 Task: Create a due date automation trigger when advanced on, 2 days before a card is due add dates starting in less than 1 days at 11:00 AM.
Action: Mouse moved to (962, 272)
Screenshot: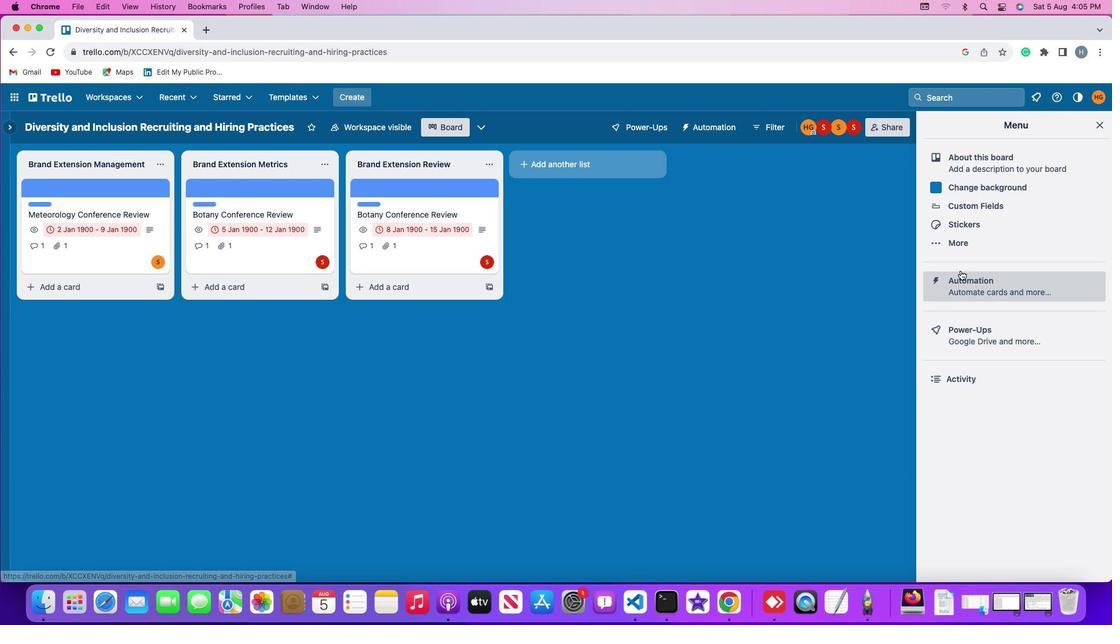
Action: Mouse pressed left at (962, 272)
Screenshot: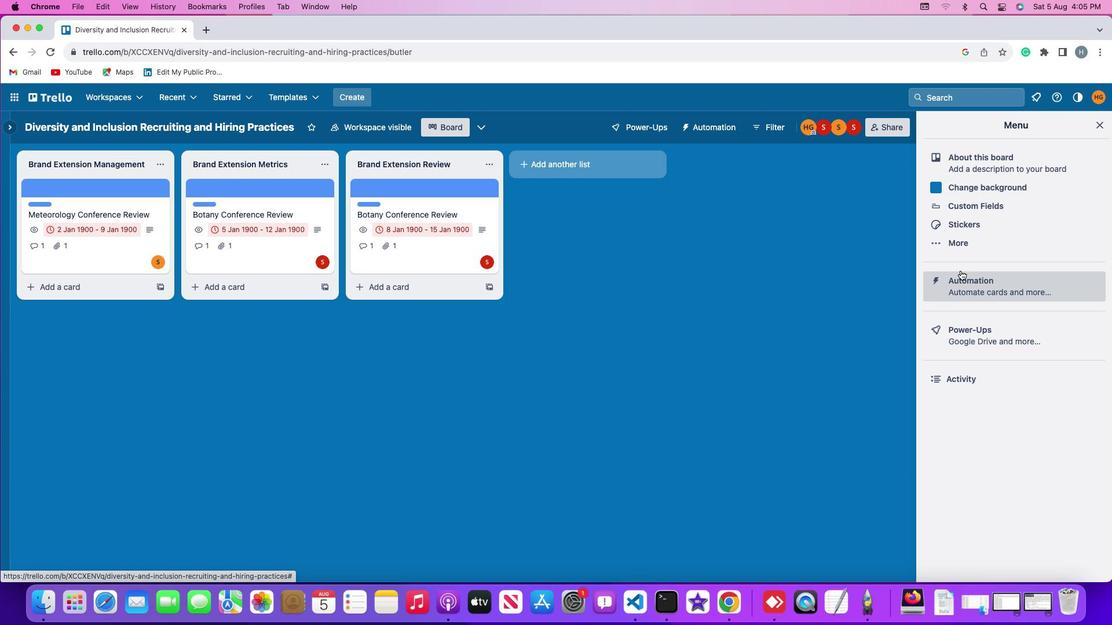
Action: Mouse moved to (962, 285)
Screenshot: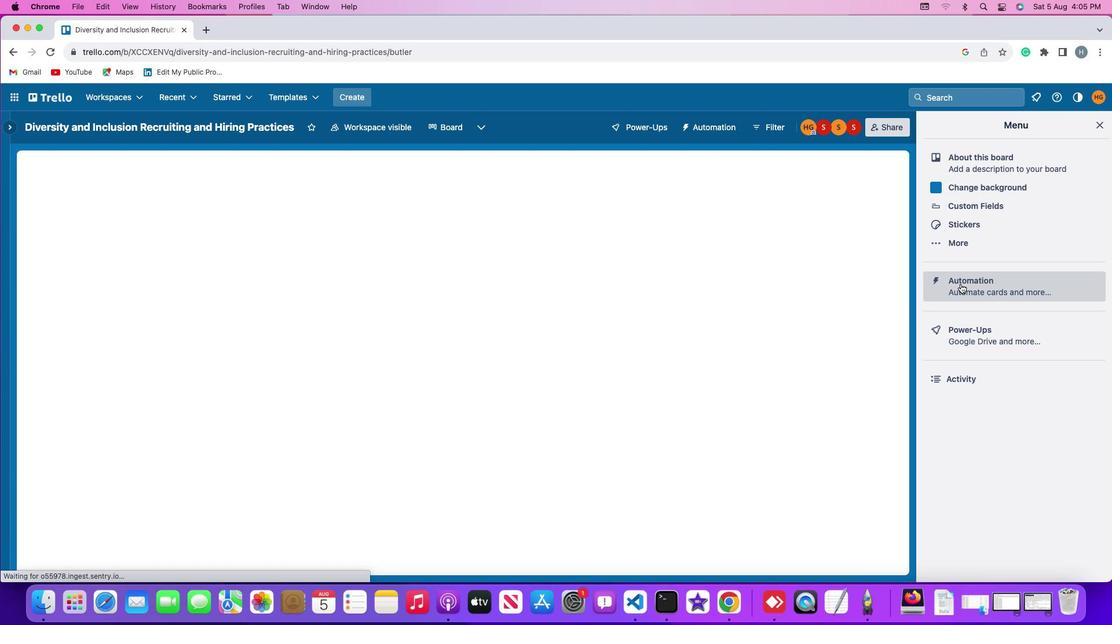 
Action: Mouse pressed left at (962, 285)
Screenshot: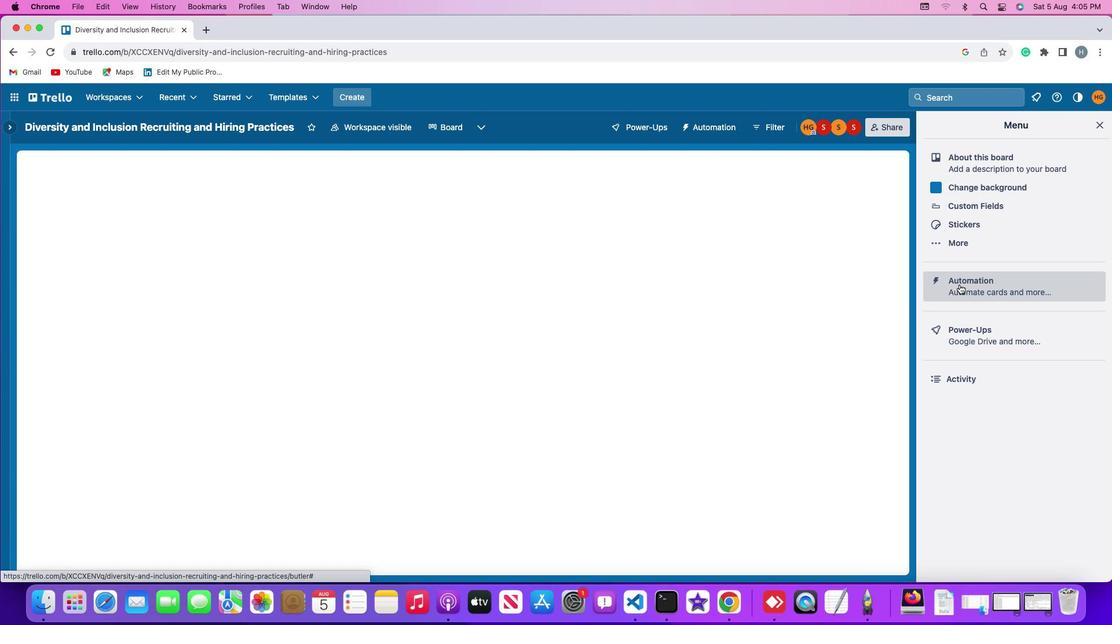 
Action: Mouse moved to (1029, 287)
Screenshot: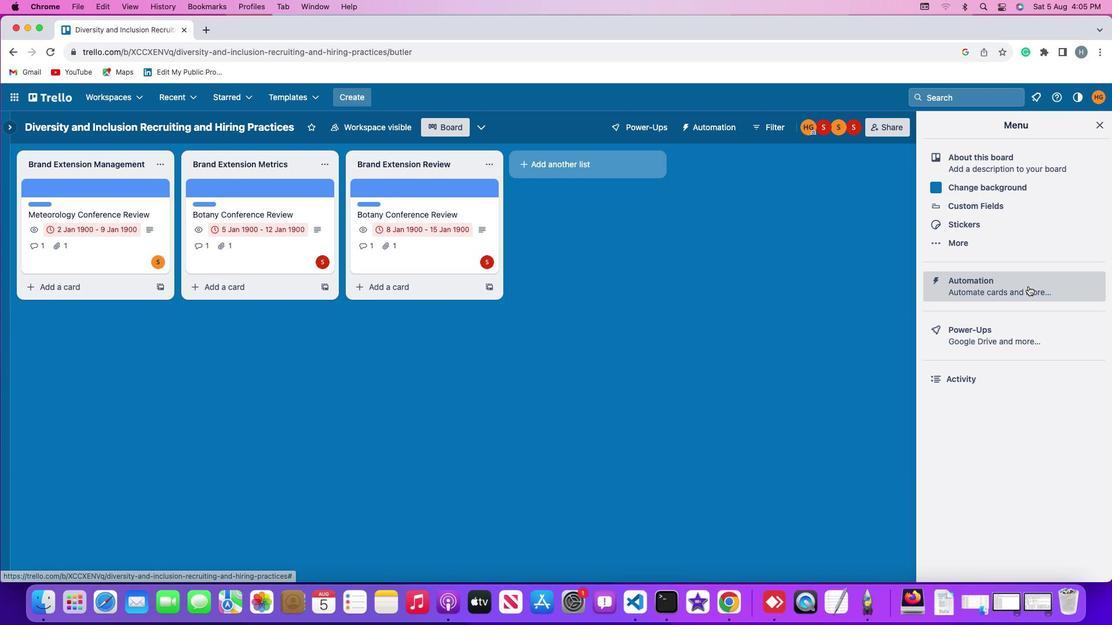 
Action: Mouse pressed left at (1029, 287)
Screenshot: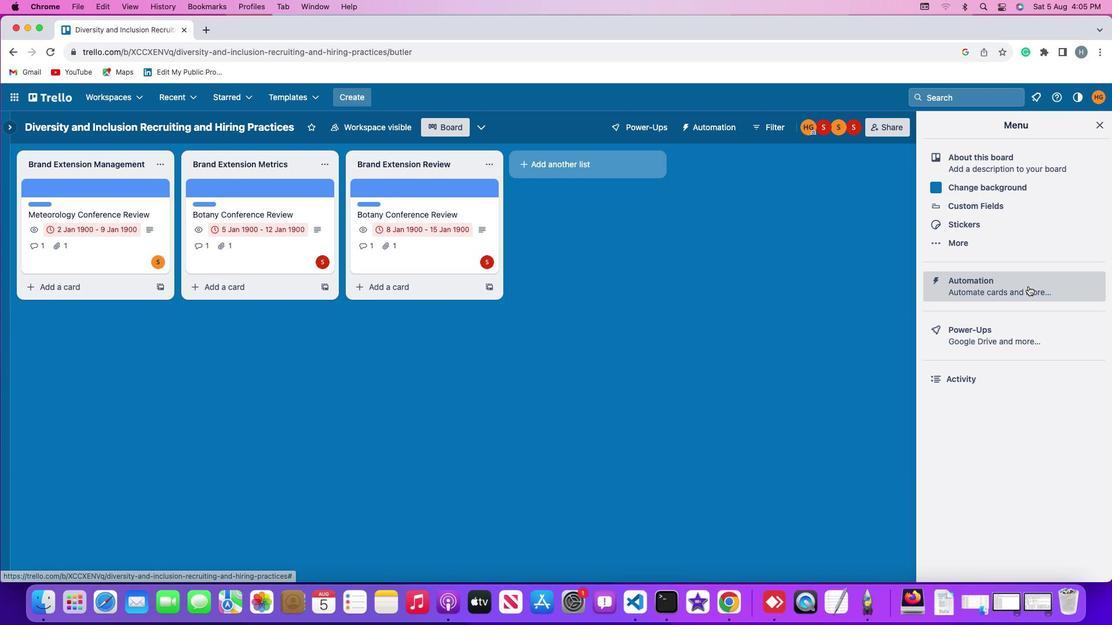 
Action: Mouse moved to (72, 280)
Screenshot: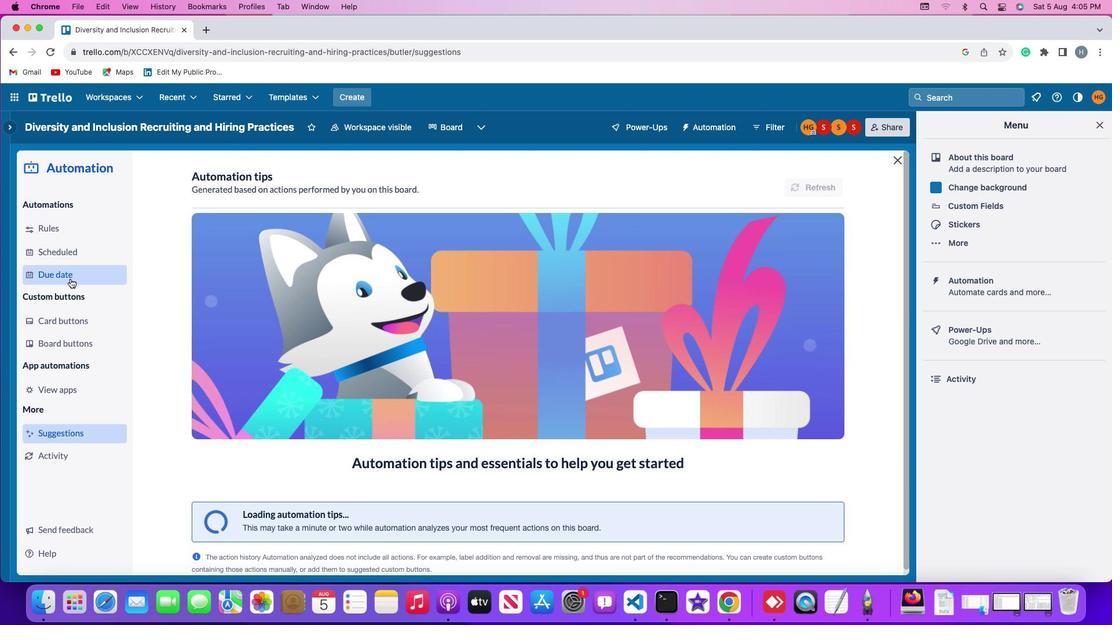 
Action: Mouse pressed left at (72, 280)
Screenshot: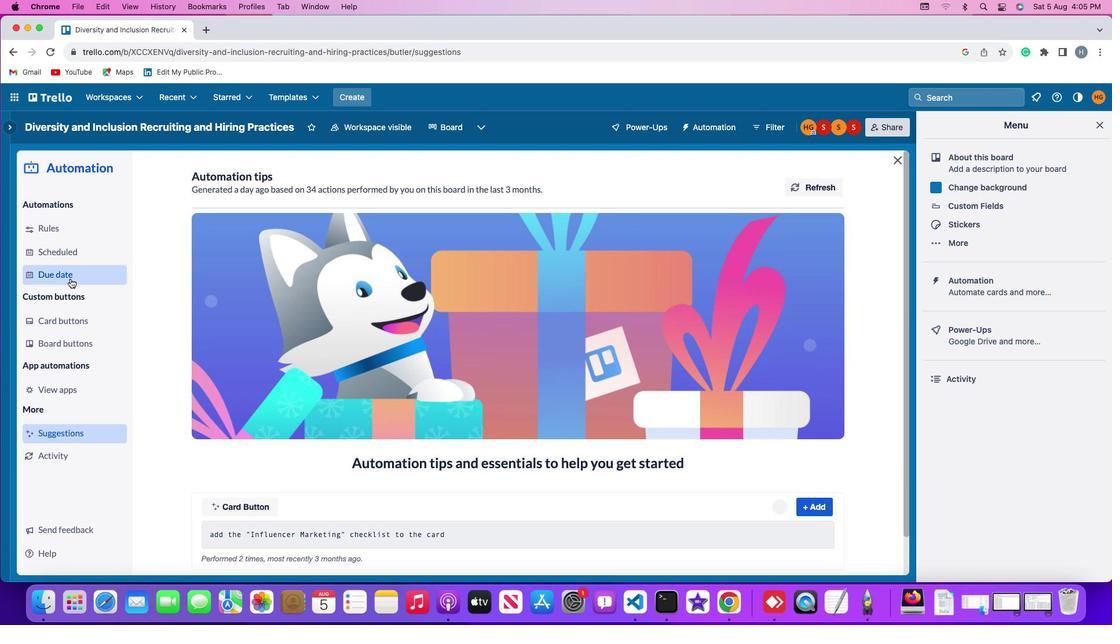 
Action: Mouse moved to (798, 177)
Screenshot: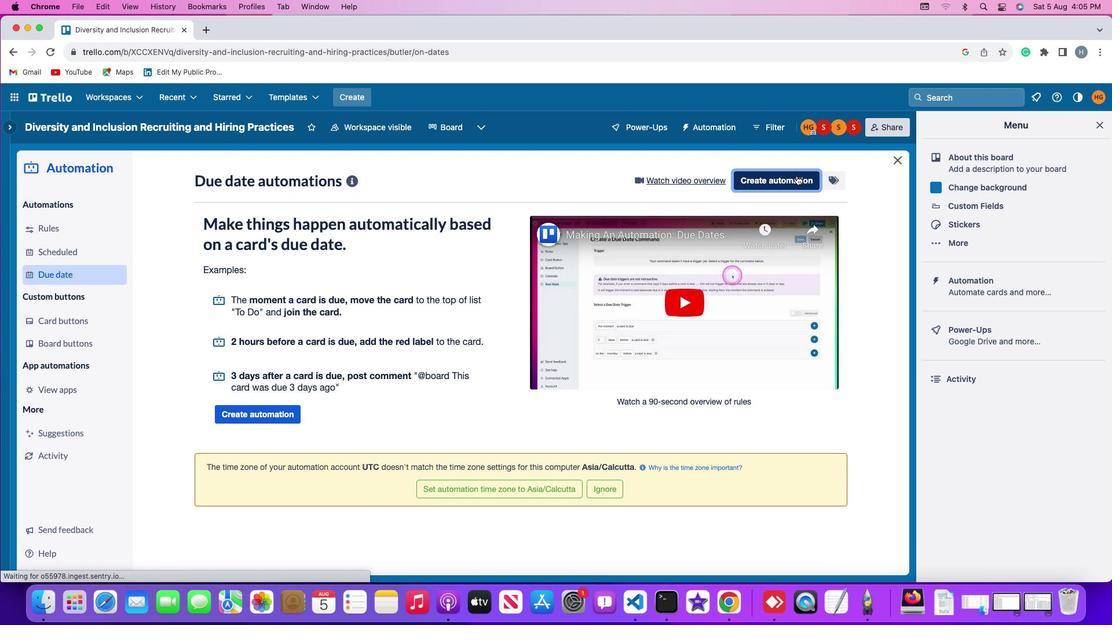 
Action: Mouse pressed left at (798, 177)
Screenshot: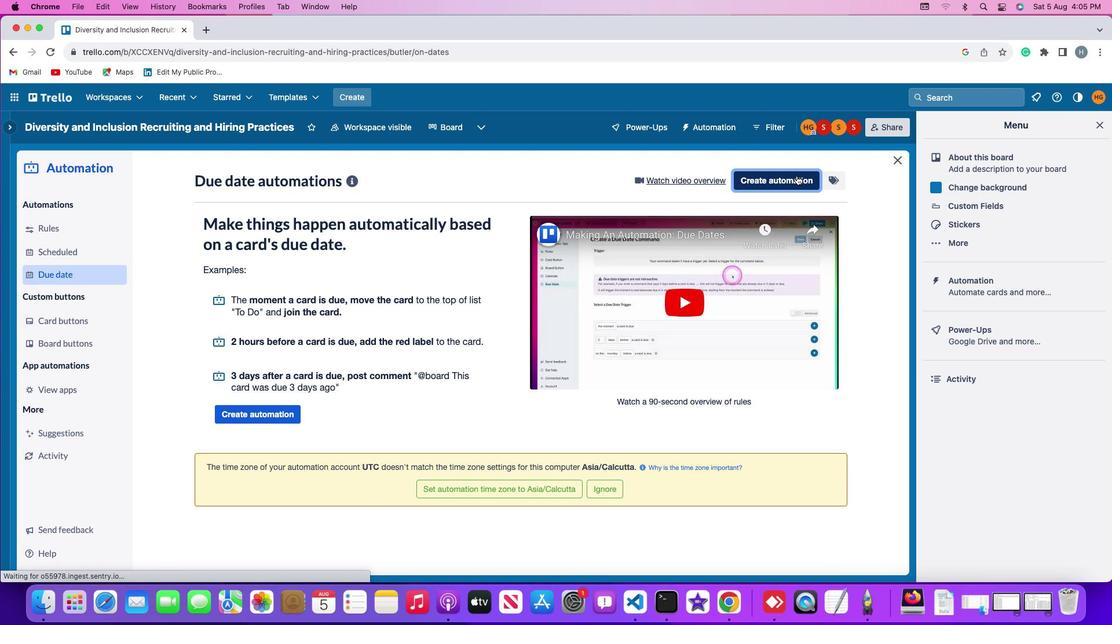
Action: Mouse moved to (554, 286)
Screenshot: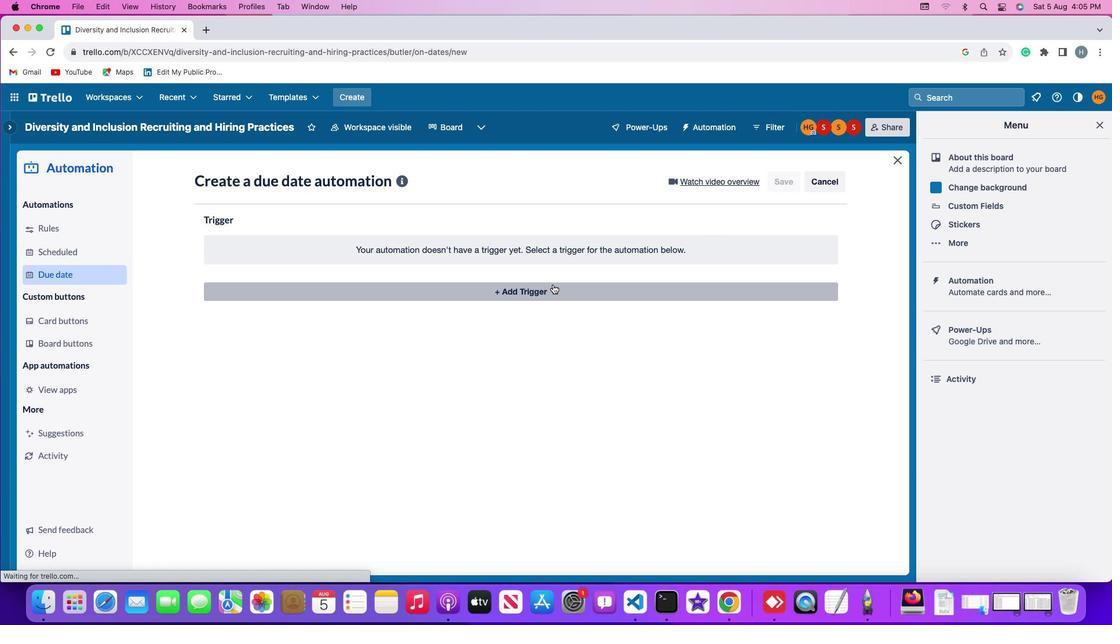 
Action: Mouse pressed left at (554, 286)
Screenshot: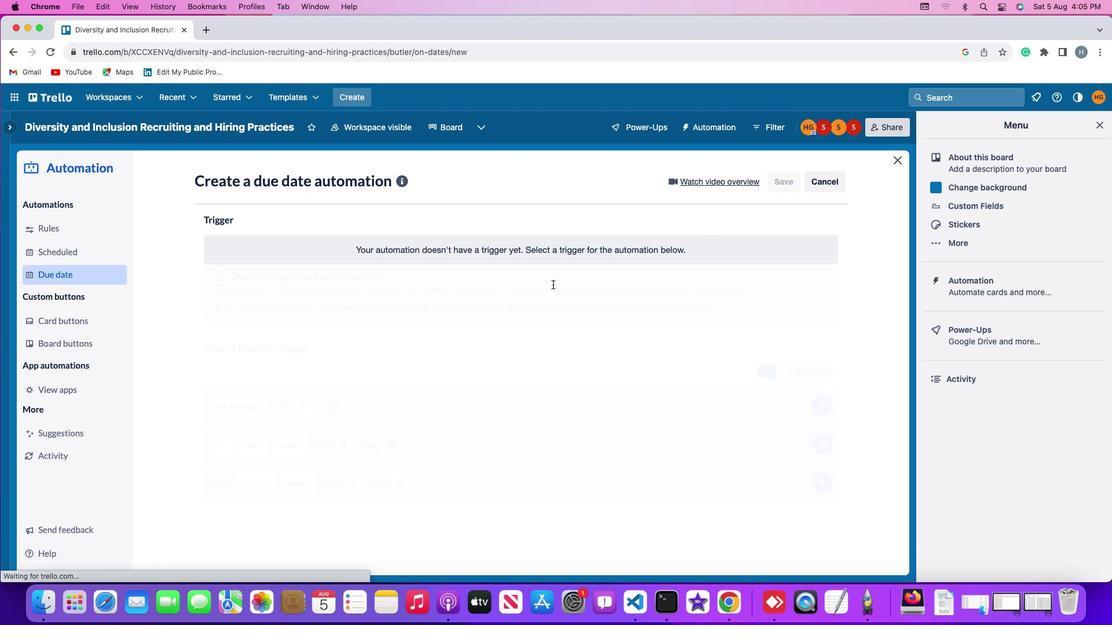 
Action: Mouse moved to (229, 468)
Screenshot: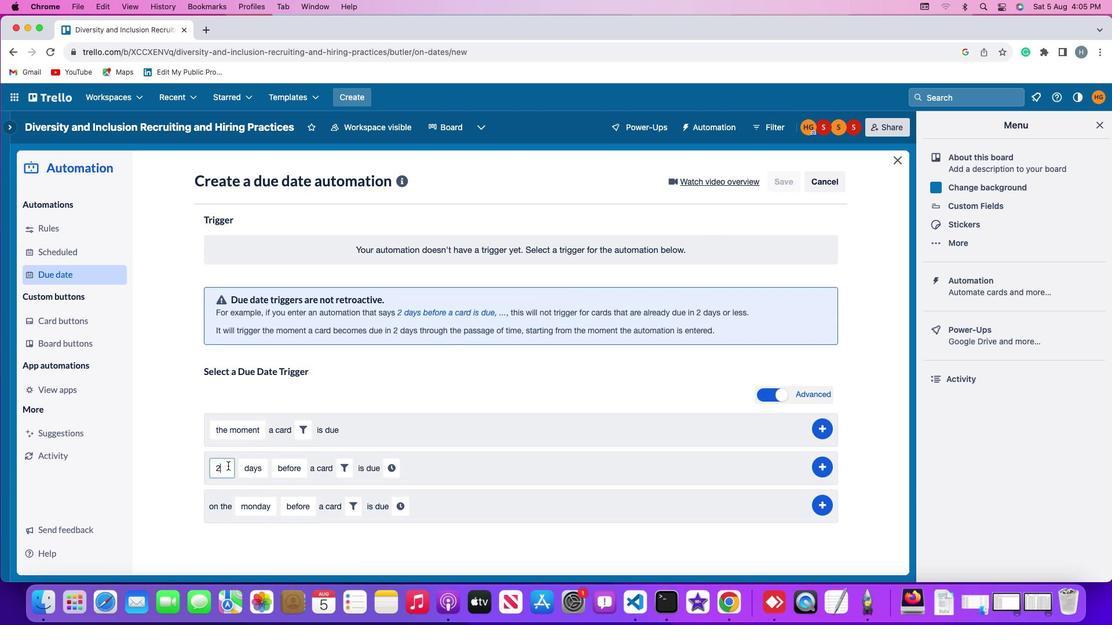 
Action: Mouse pressed left at (229, 468)
Screenshot: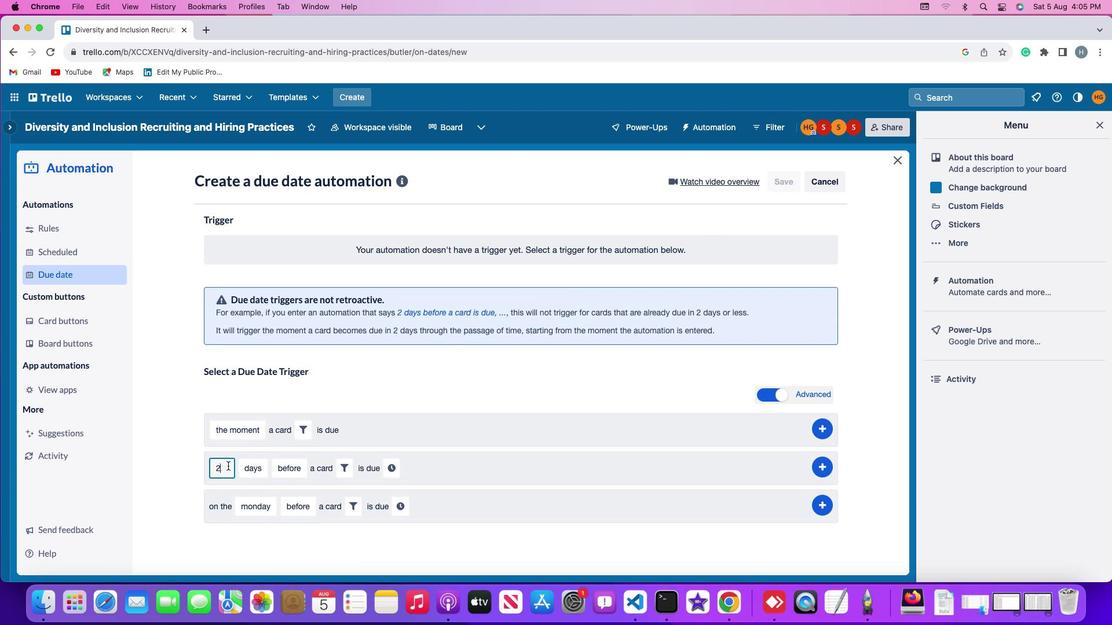 
Action: Mouse moved to (228, 469)
Screenshot: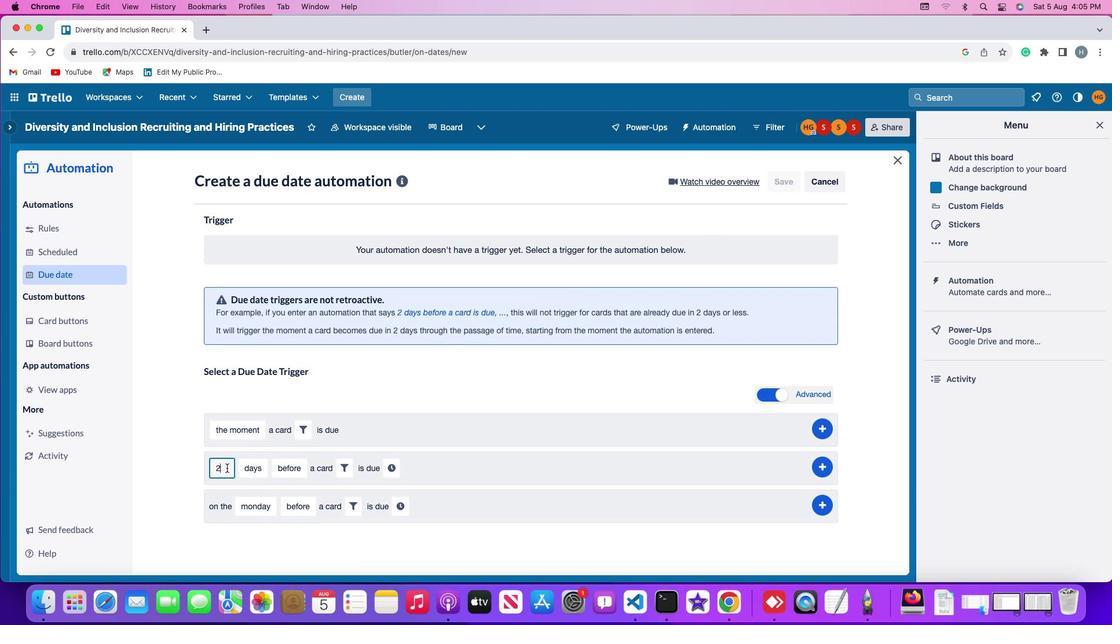 
Action: Key pressed Key.backspace'2'
Screenshot: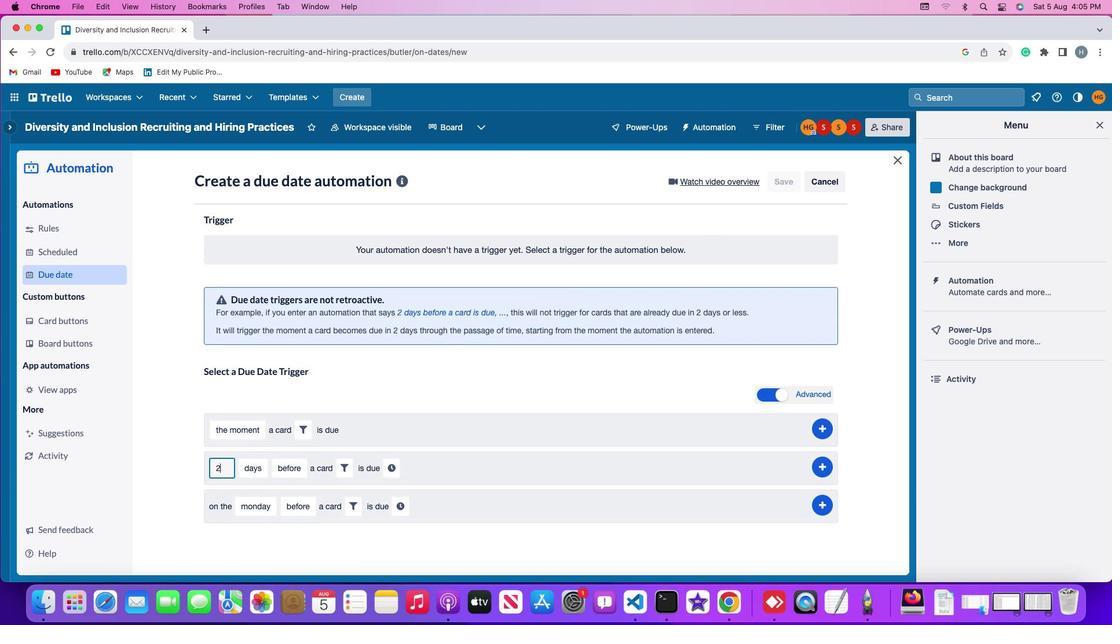 
Action: Mouse moved to (261, 474)
Screenshot: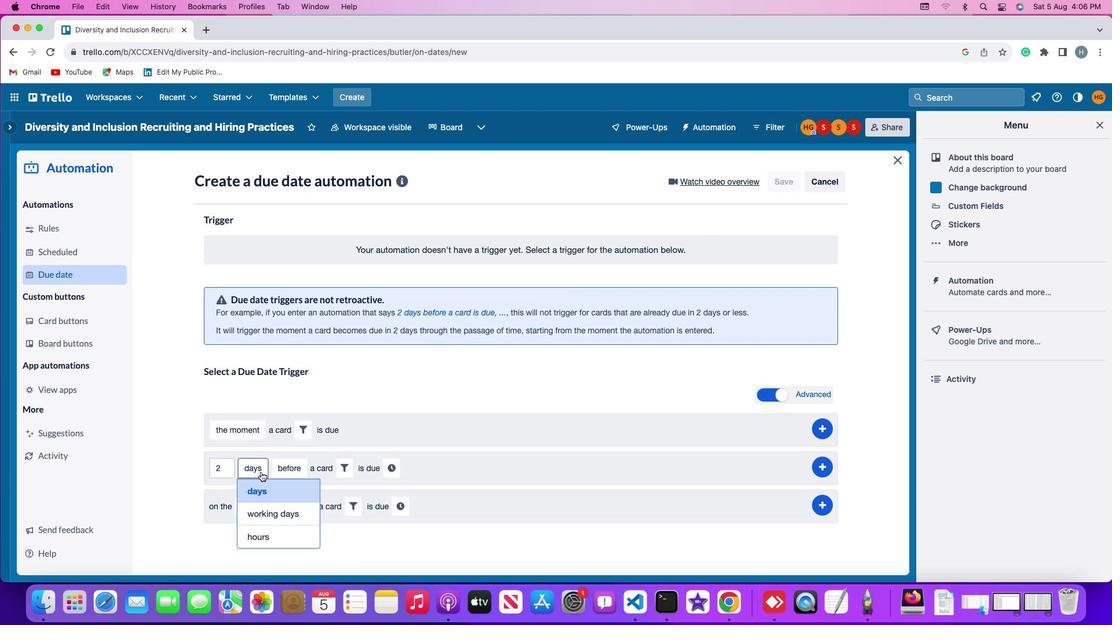
Action: Mouse pressed left at (261, 474)
Screenshot: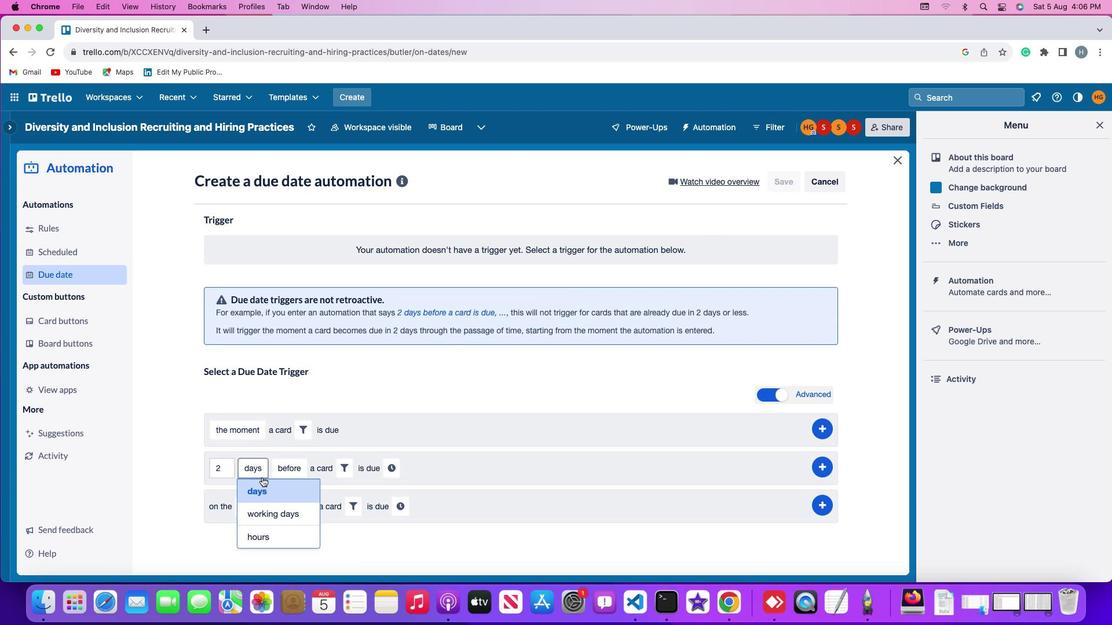 
Action: Mouse moved to (266, 492)
Screenshot: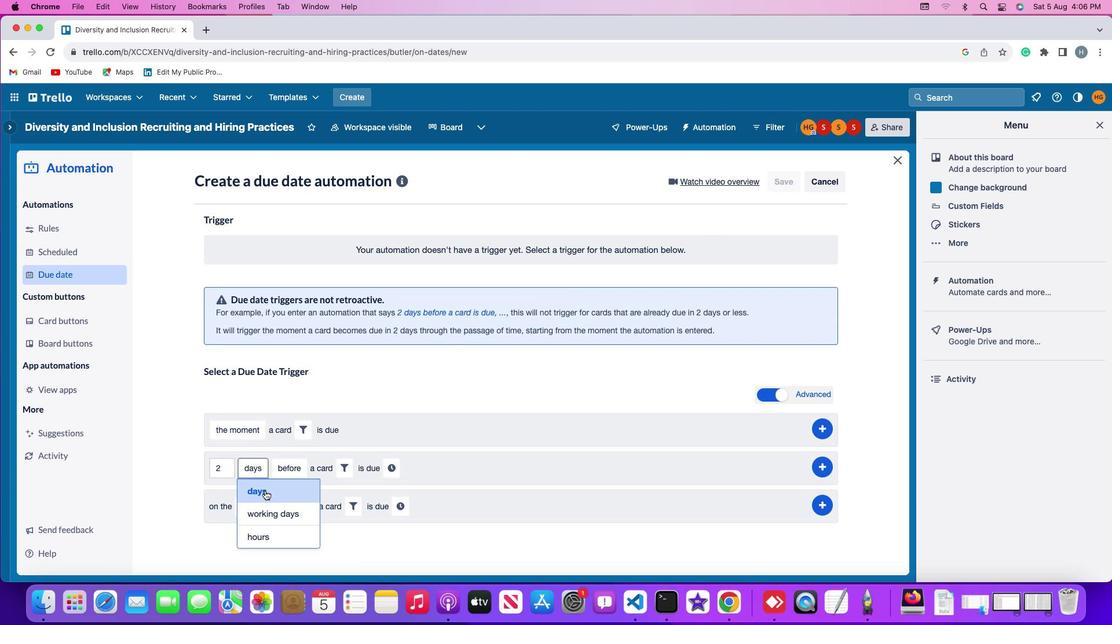 
Action: Mouse pressed left at (266, 492)
Screenshot: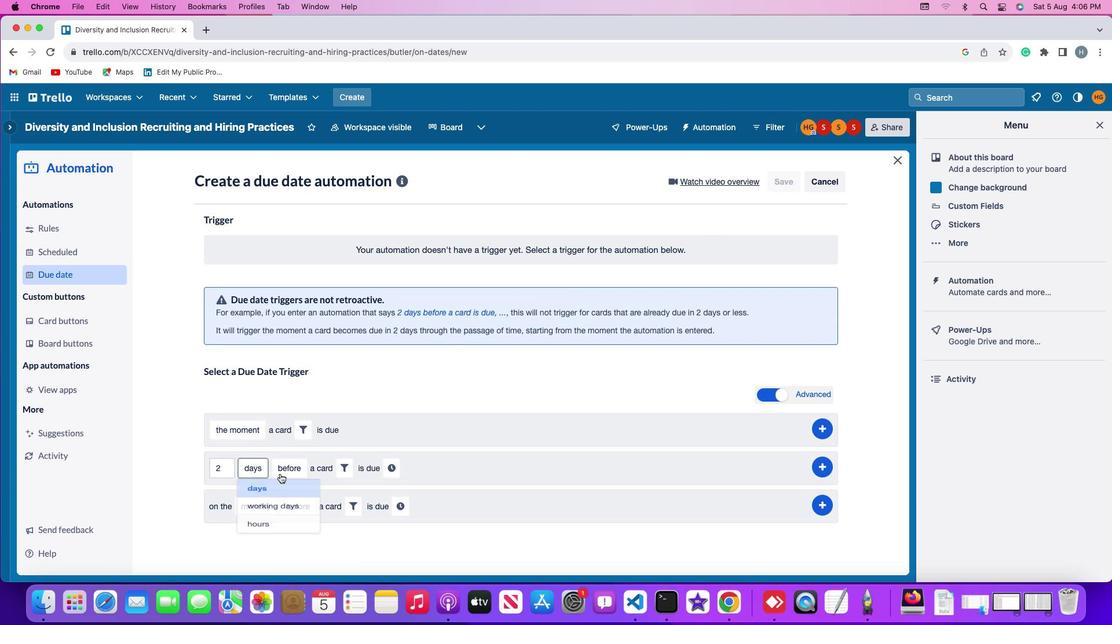 
Action: Mouse moved to (288, 468)
Screenshot: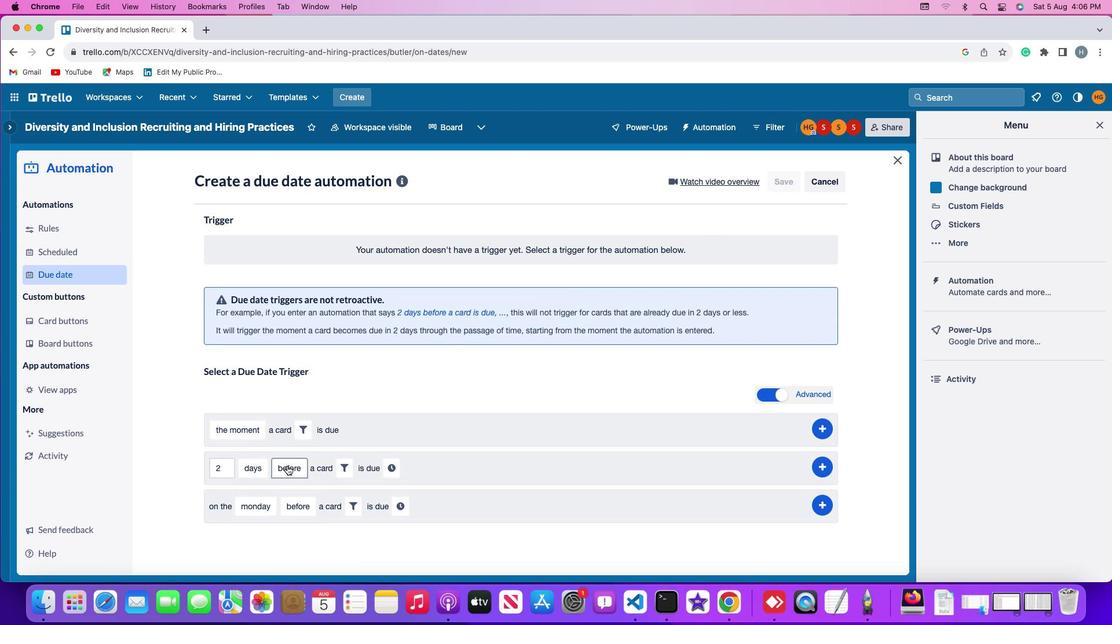
Action: Mouse pressed left at (288, 468)
Screenshot: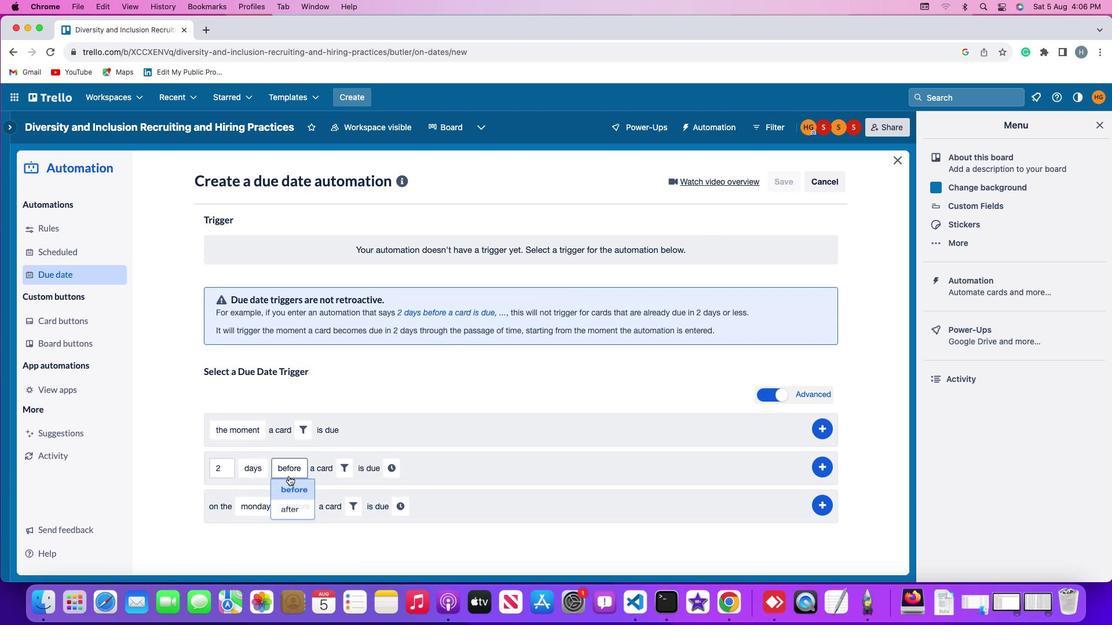 
Action: Mouse moved to (291, 486)
Screenshot: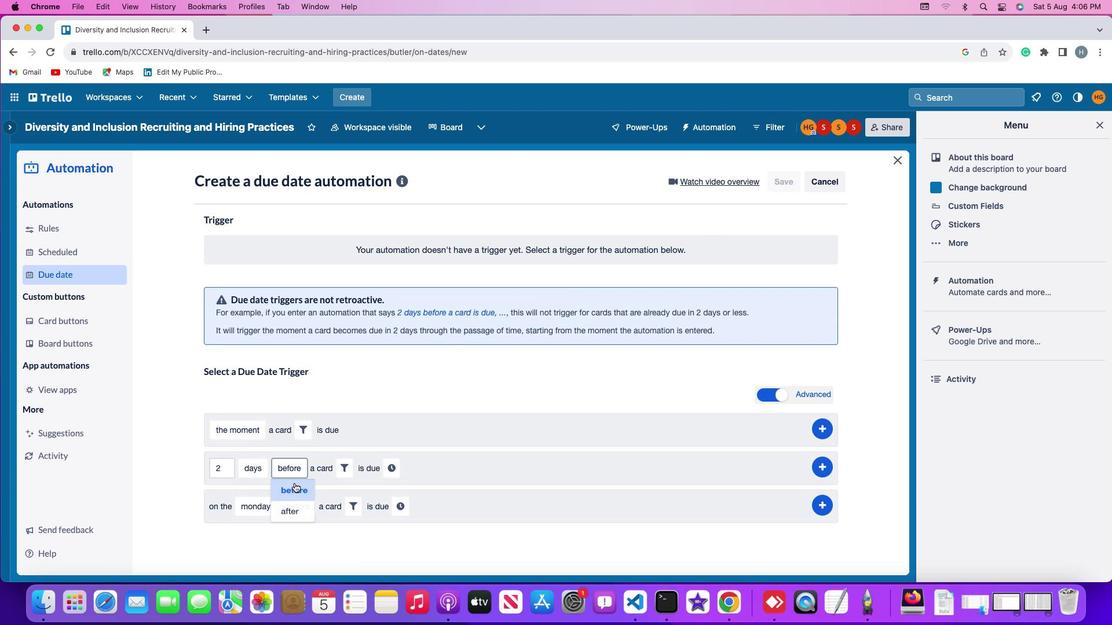
Action: Mouse pressed left at (291, 486)
Screenshot: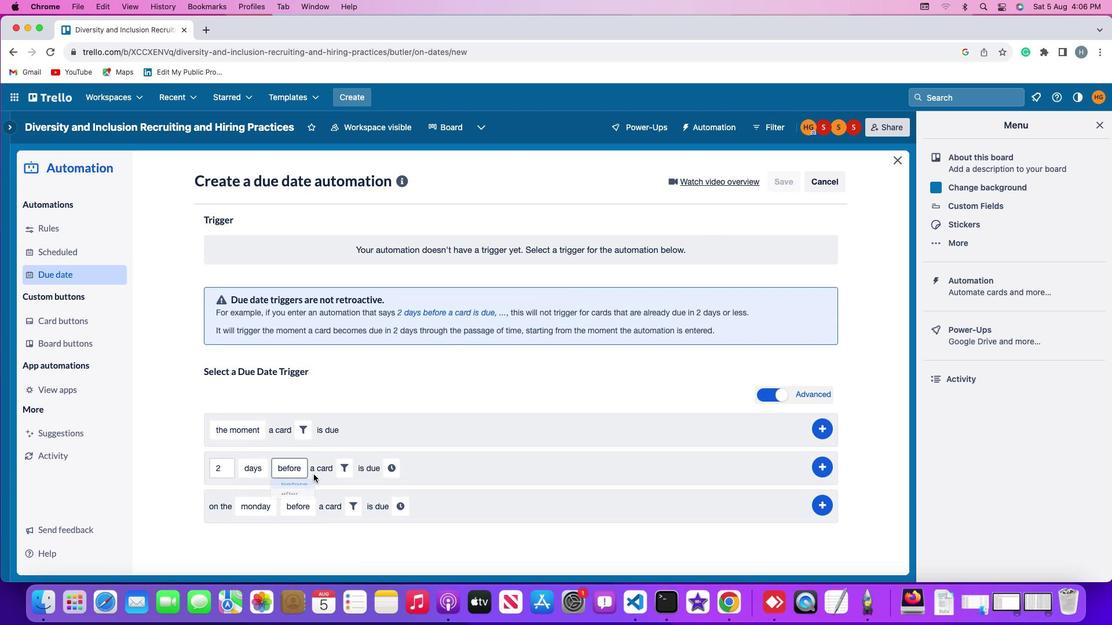 
Action: Mouse moved to (358, 462)
Screenshot: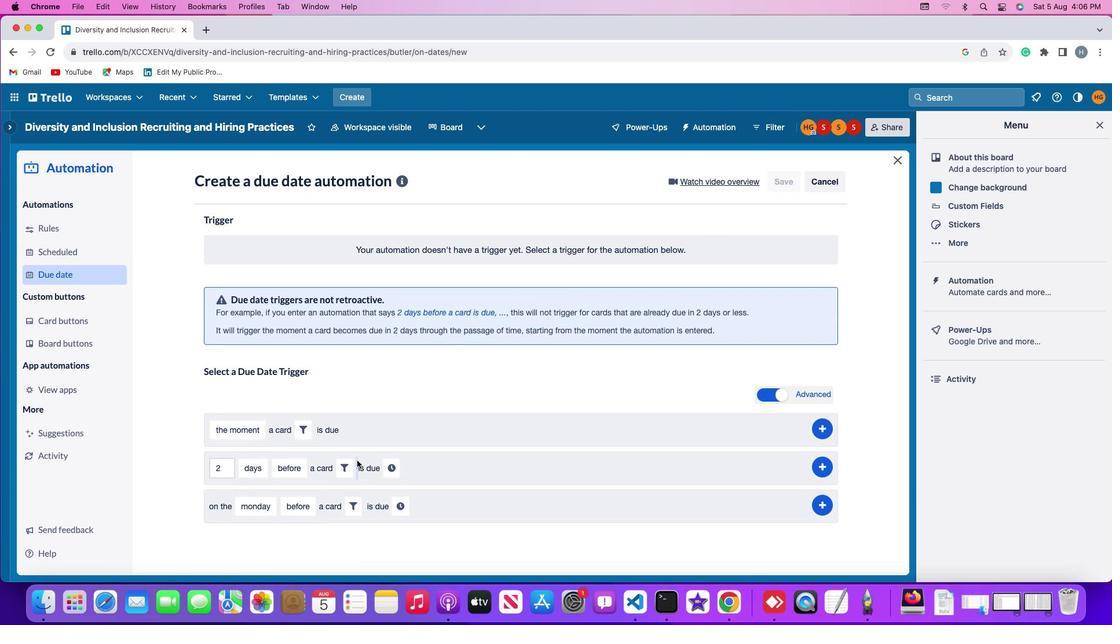 
Action: Mouse pressed left at (358, 462)
Screenshot: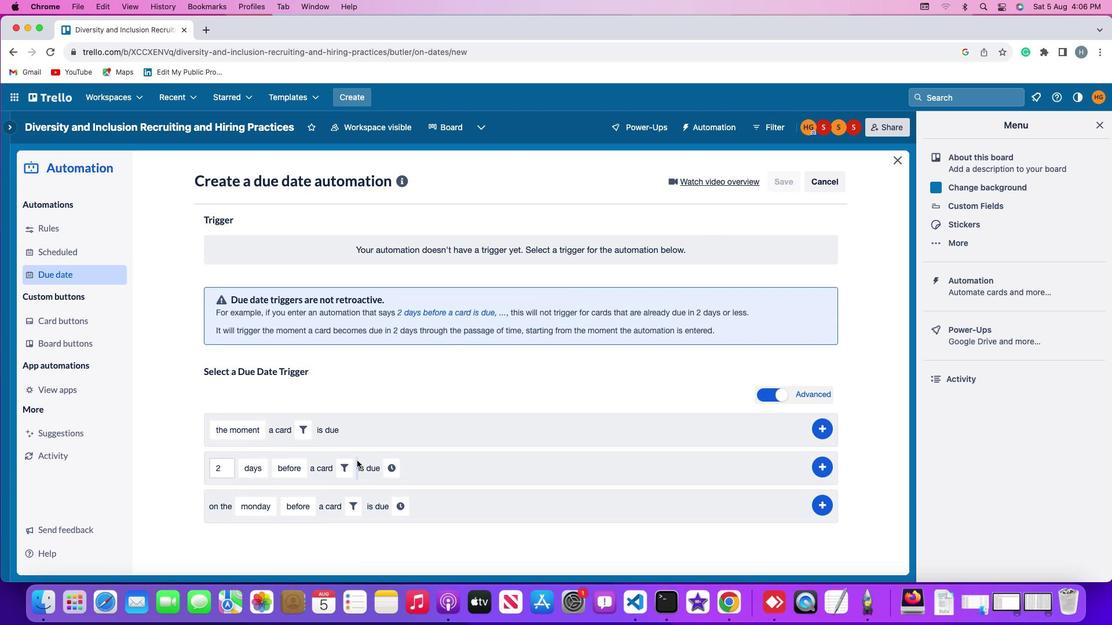 
Action: Mouse moved to (346, 468)
Screenshot: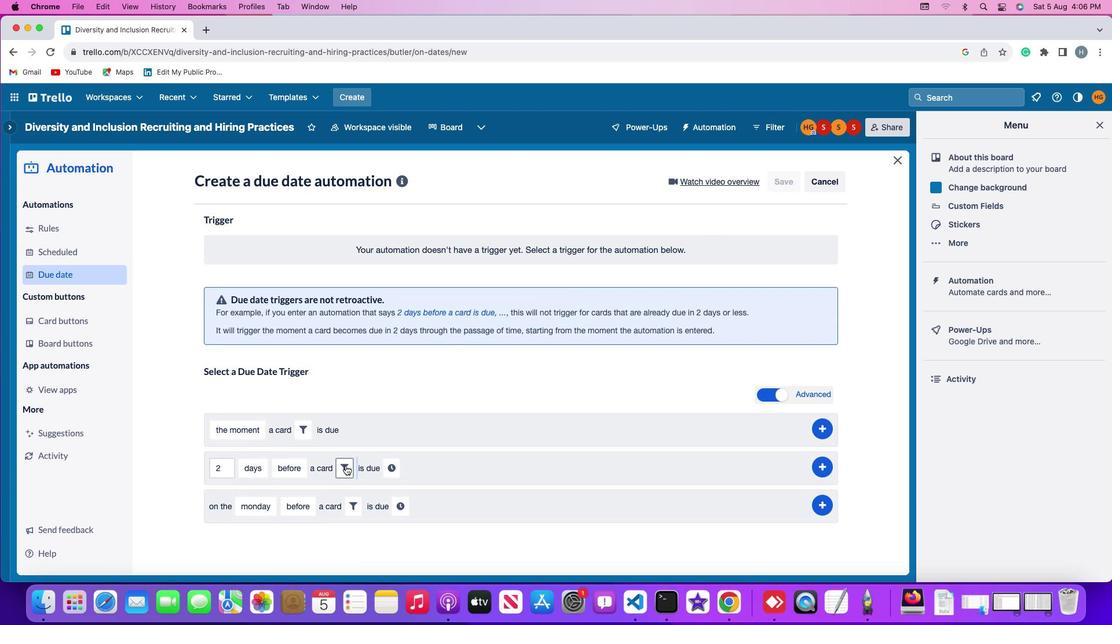 
Action: Mouse pressed left at (346, 468)
Screenshot: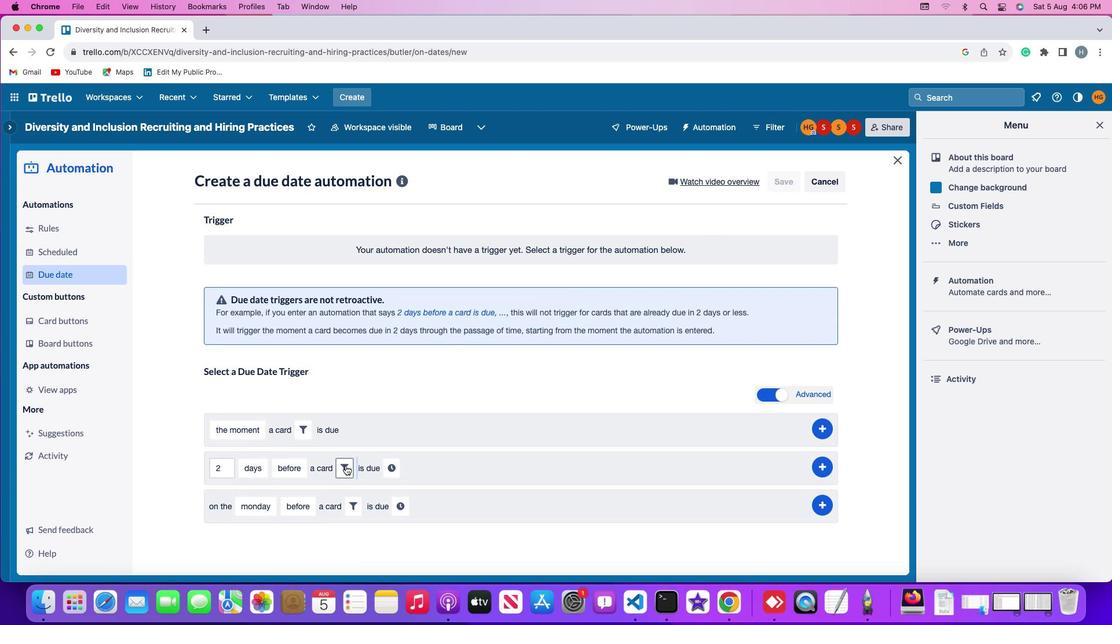 
Action: Mouse moved to (408, 502)
Screenshot: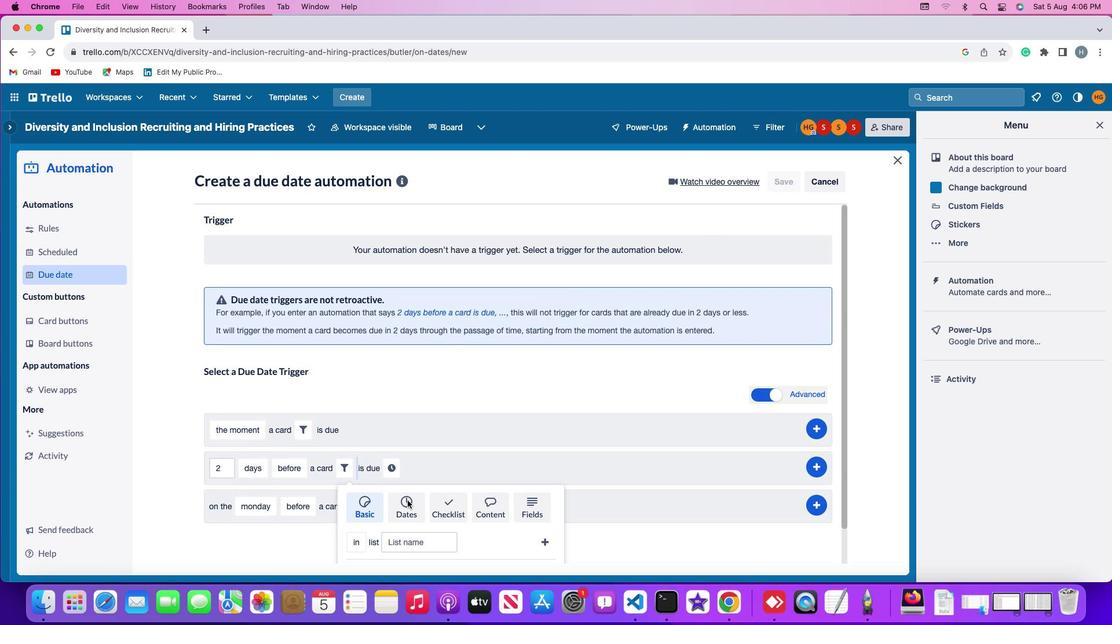 
Action: Mouse pressed left at (408, 502)
Screenshot: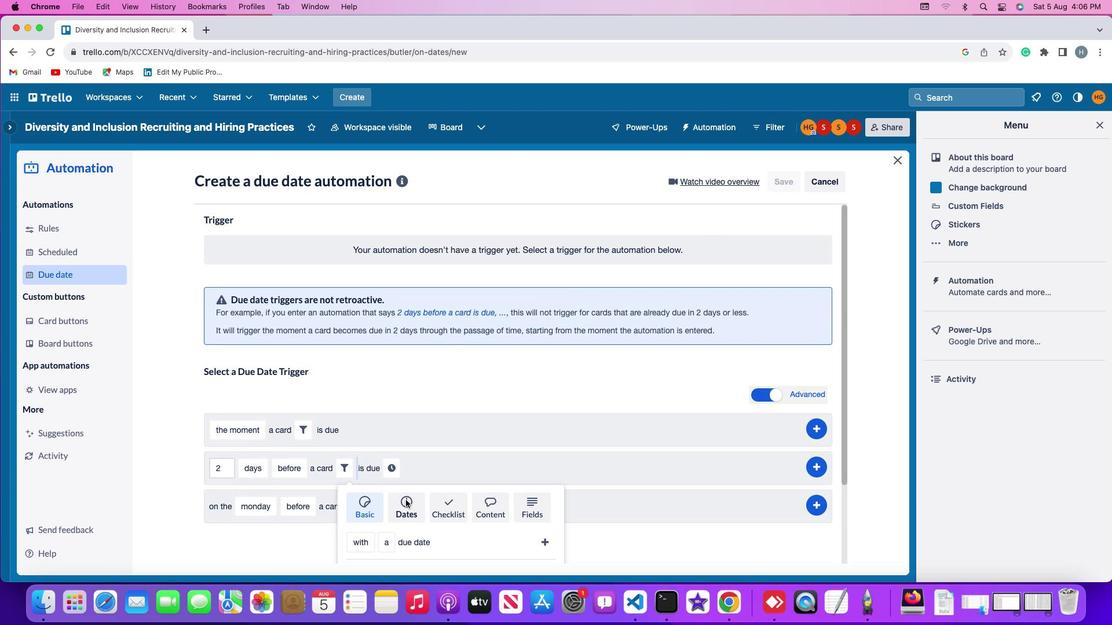
Action: Mouse moved to (402, 499)
Screenshot: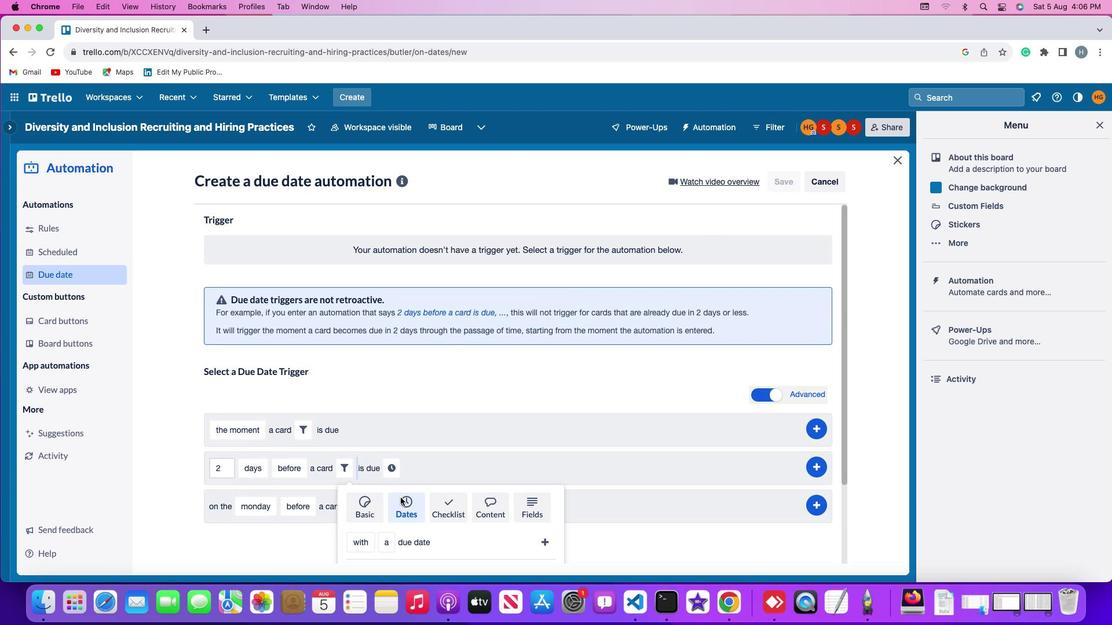 
Action: Mouse scrolled (402, 499) with delta (1, 1)
Screenshot: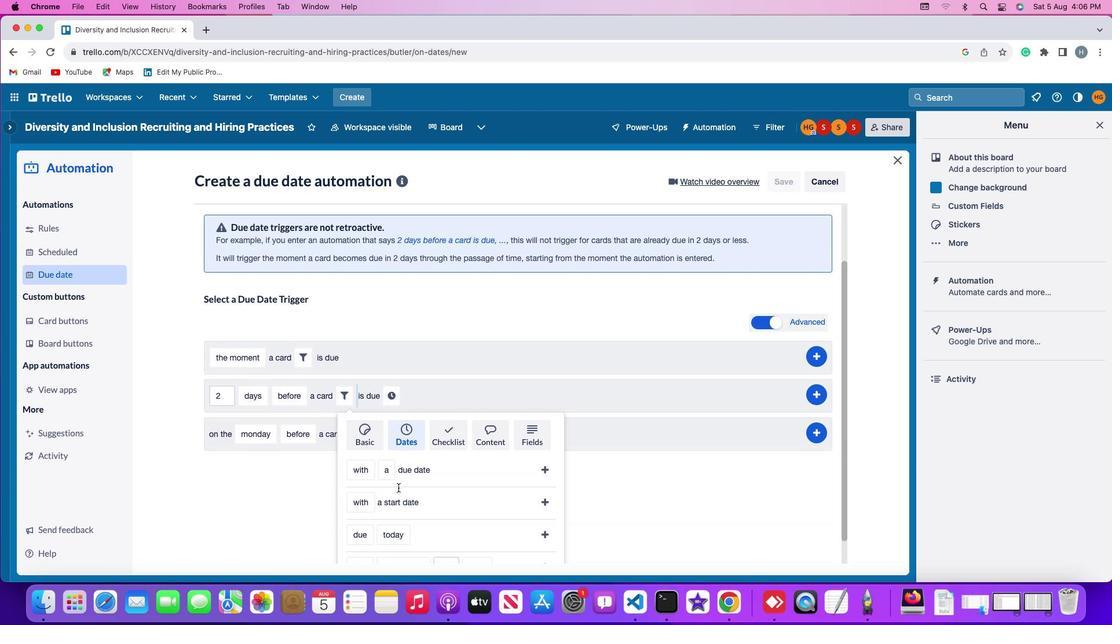 
Action: Mouse scrolled (402, 499) with delta (1, 1)
Screenshot: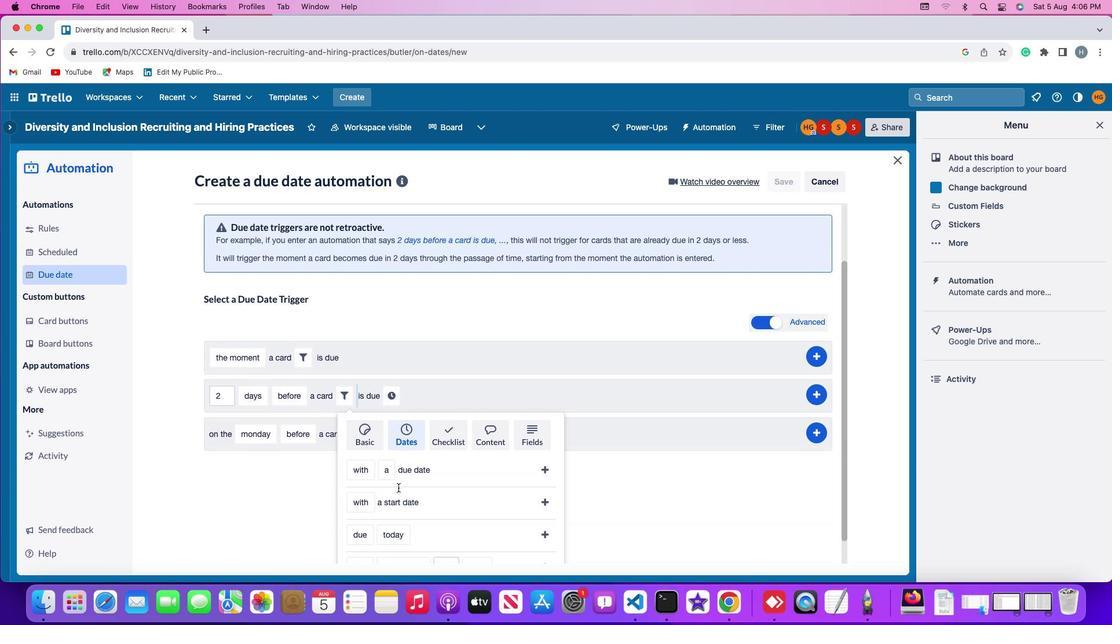 
Action: Mouse scrolled (402, 499) with delta (1, 0)
Screenshot: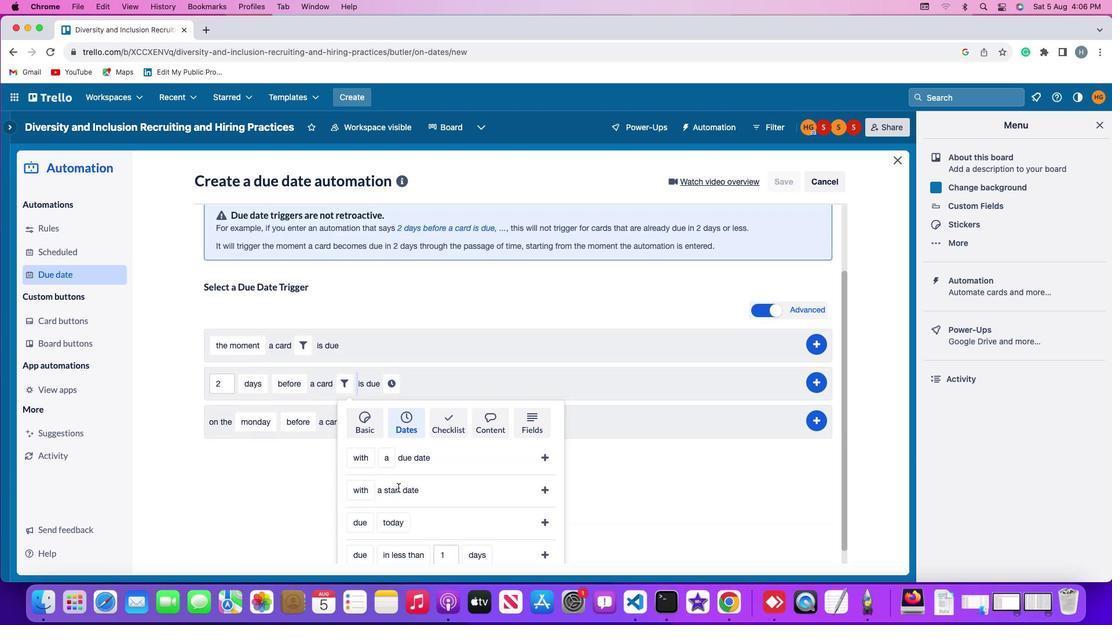 
Action: Mouse scrolled (402, 499) with delta (1, 0)
Screenshot: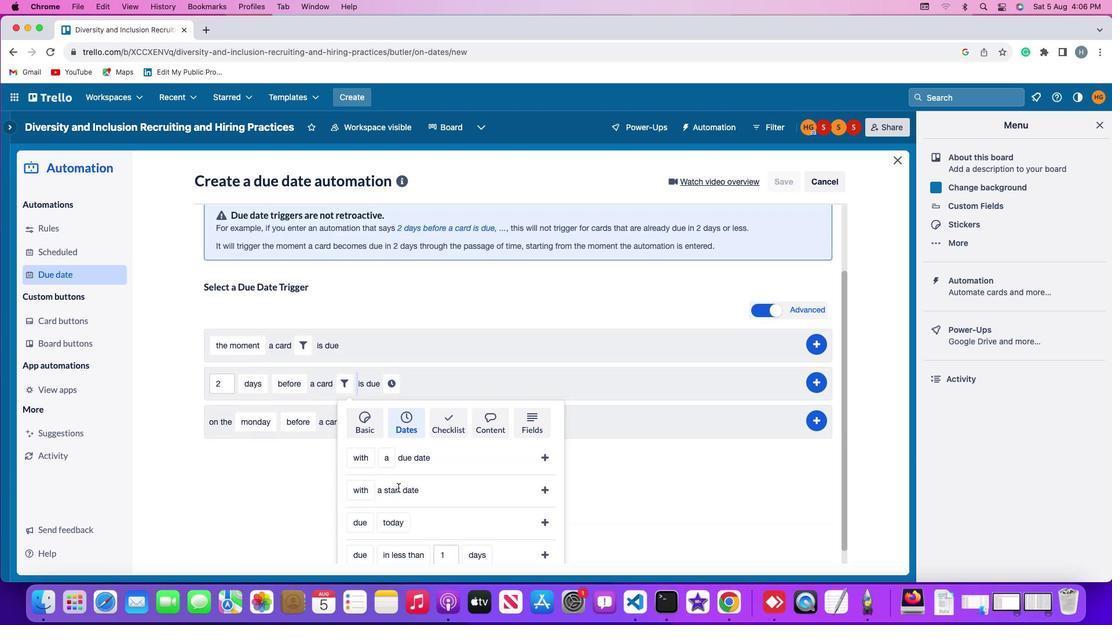 
Action: Mouse scrolled (402, 499) with delta (1, -1)
Screenshot: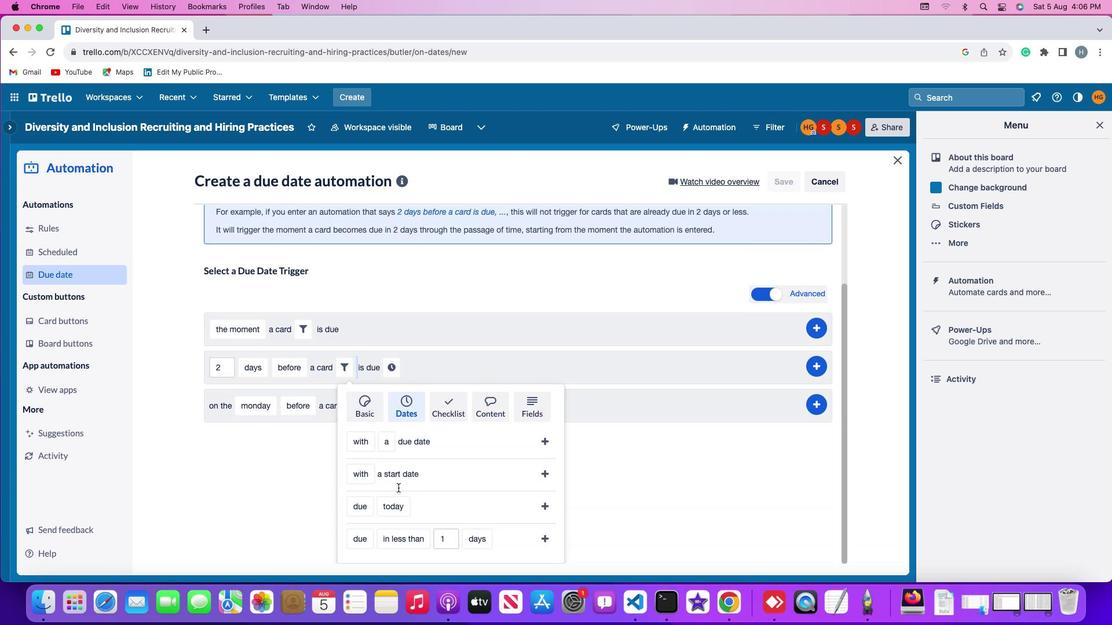 
Action: Mouse scrolled (402, 499) with delta (1, -1)
Screenshot: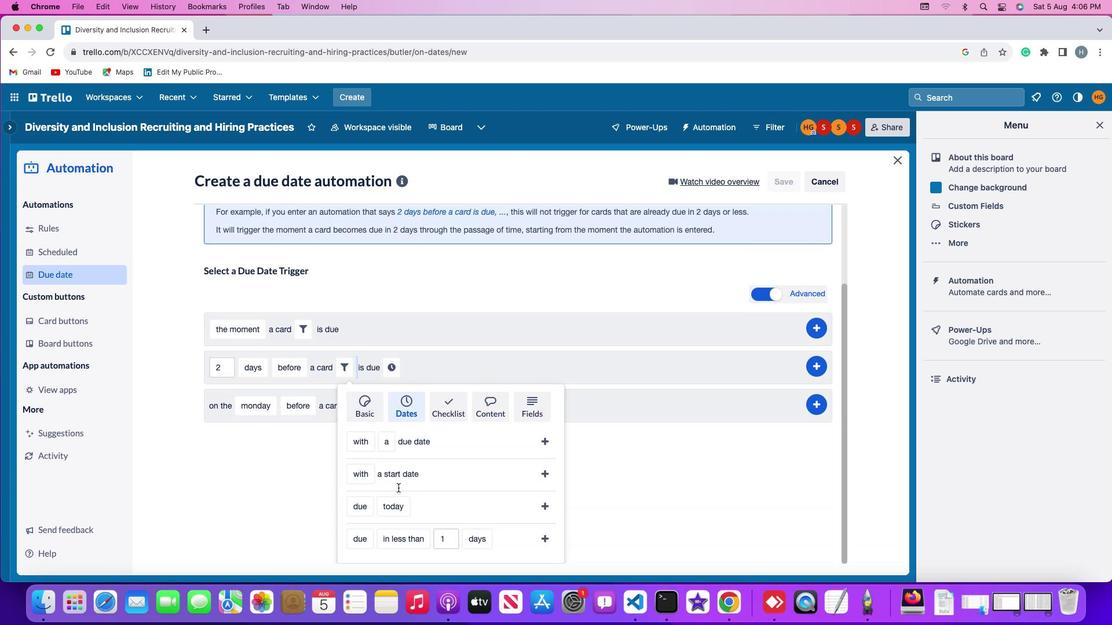 
Action: Mouse scrolled (402, 499) with delta (1, -1)
Screenshot: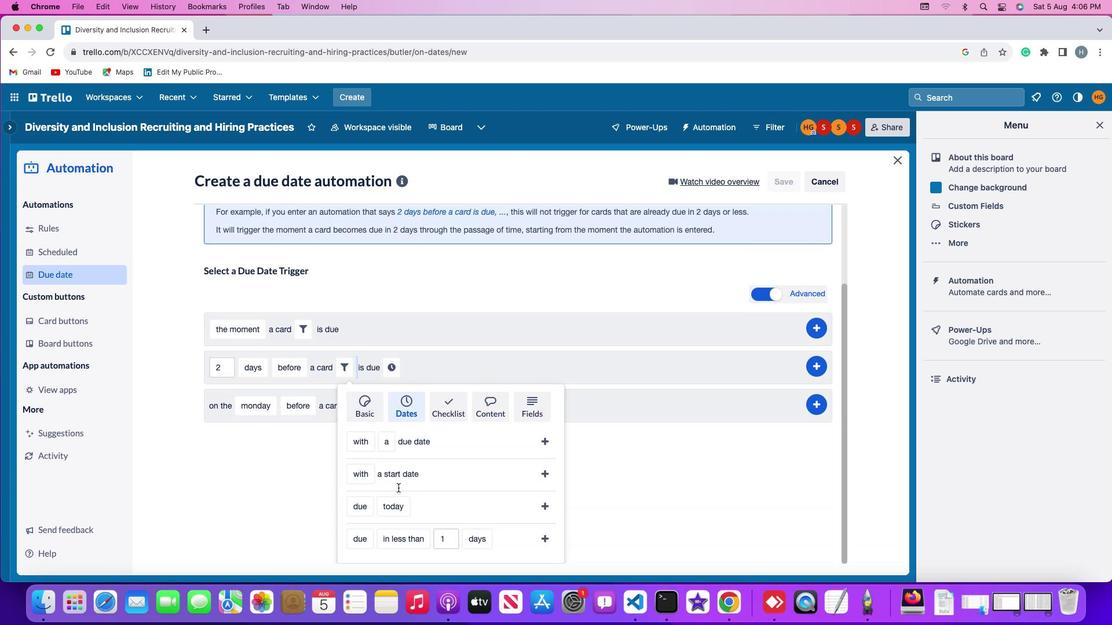 
Action: Mouse scrolled (402, 499) with delta (1, -2)
Screenshot: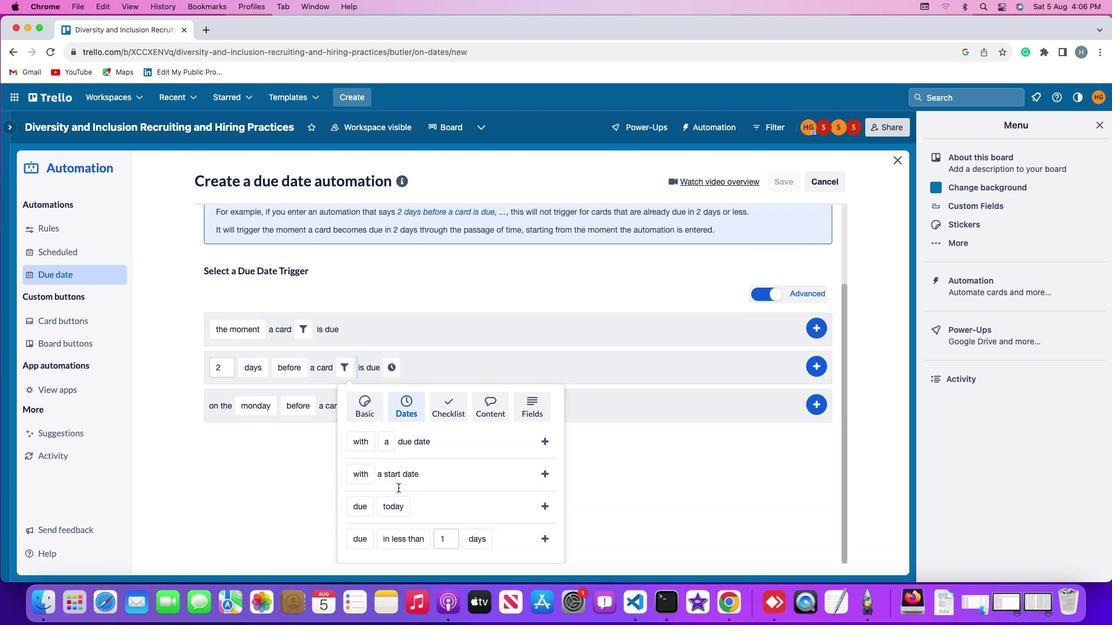 
Action: Mouse moved to (358, 542)
Screenshot: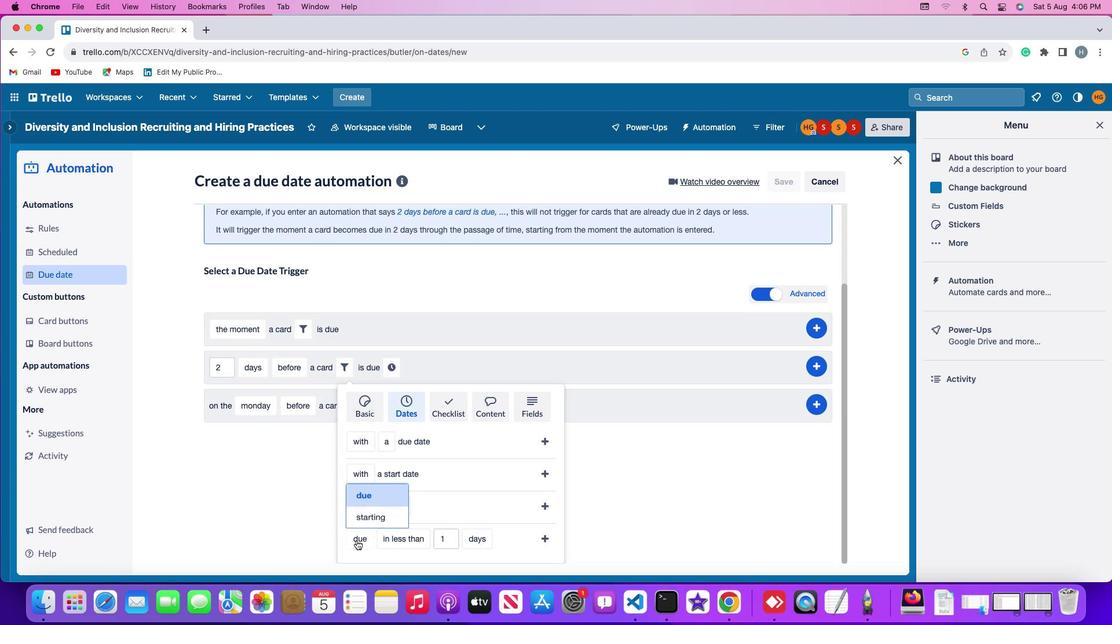 
Action: Mouse pressed left at (358, 542)
Screenshot: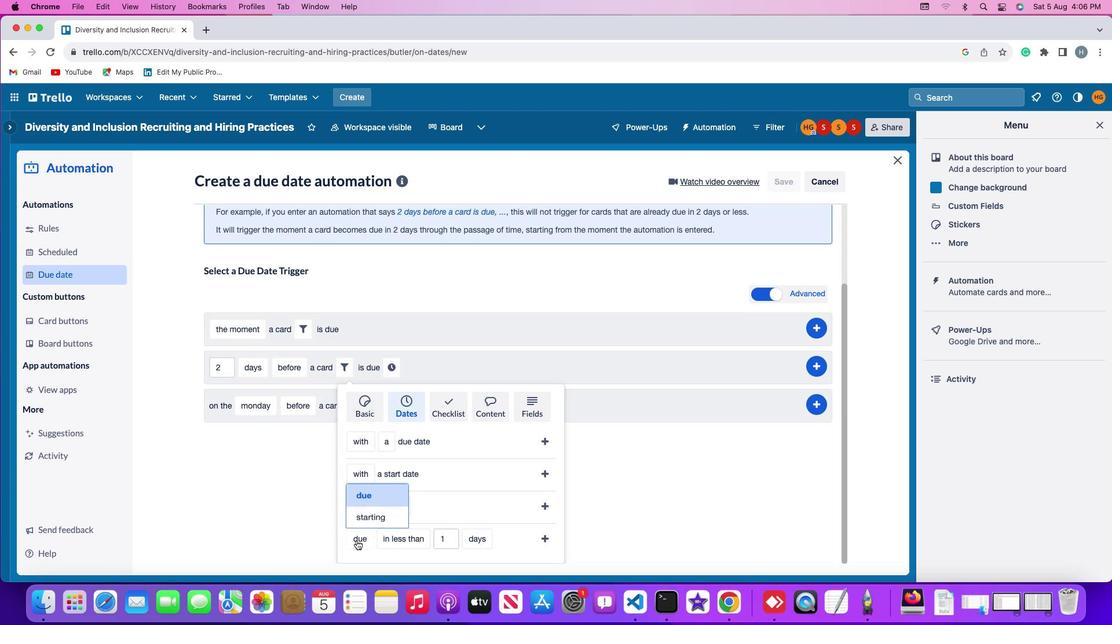 
Action: Mouse moved to (370, 518)
Screenshot: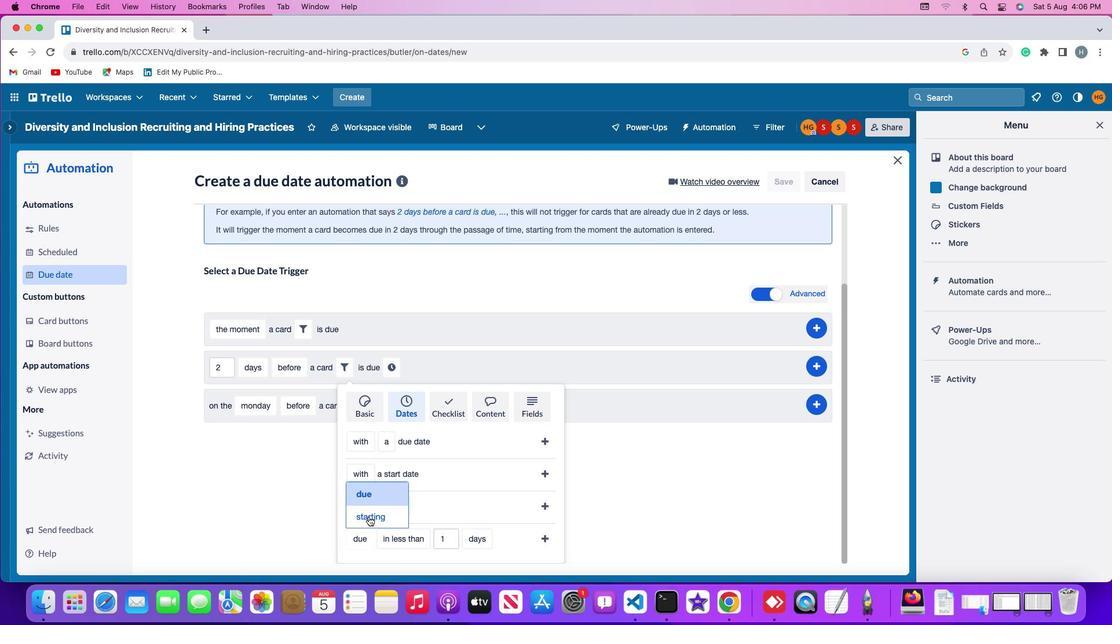
Action: Mouse pressed left at (370, 518)
Screenshot: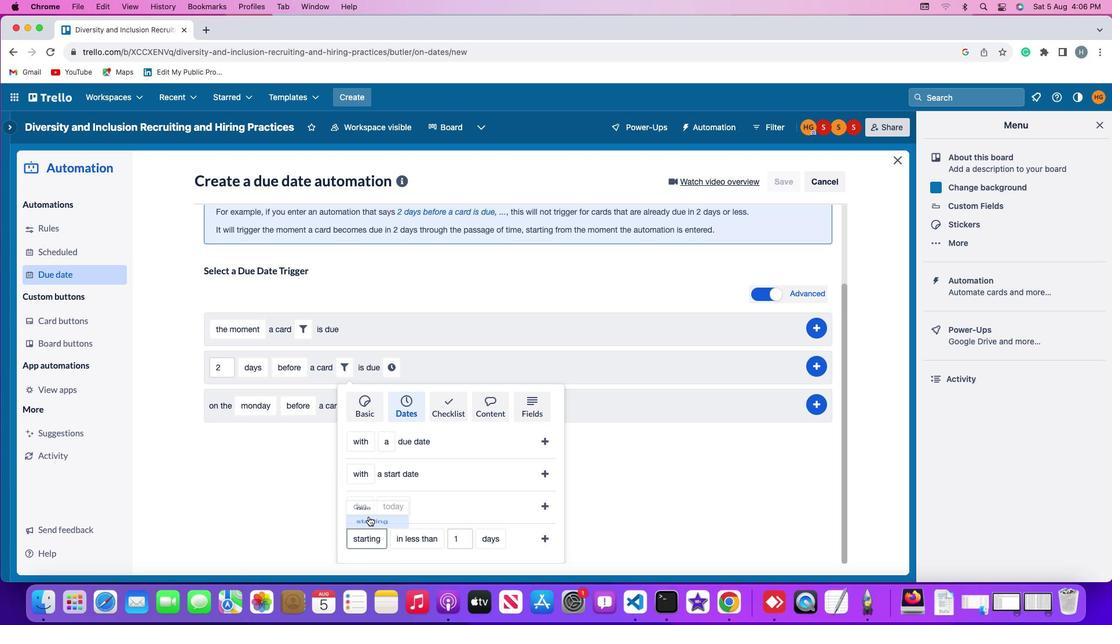
Action: Mouse moved to (409, 539)
Screenshot: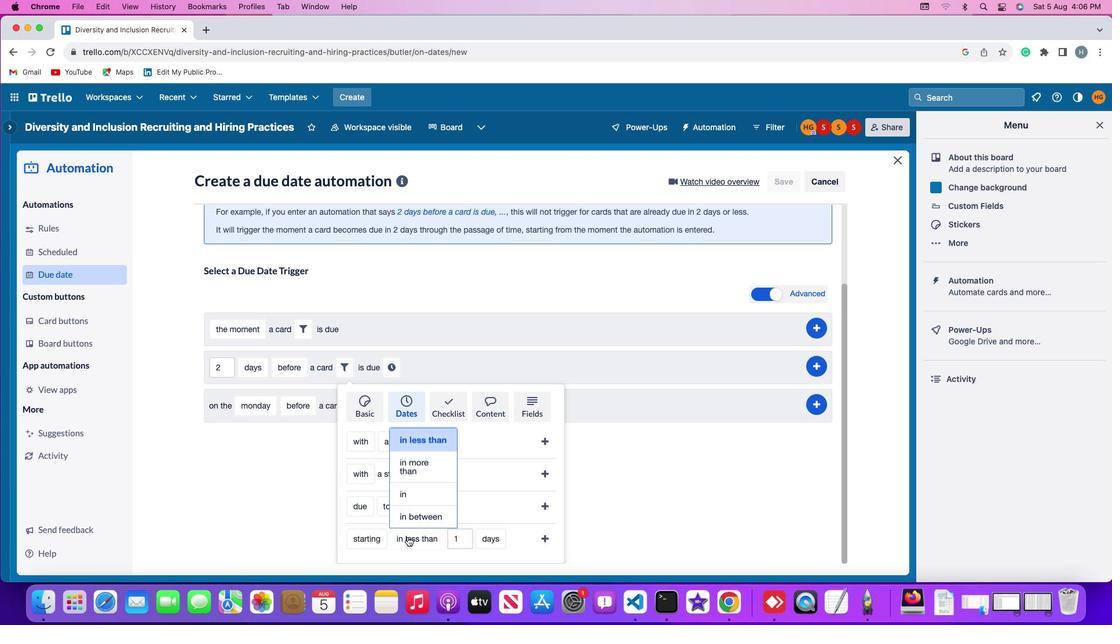 
Action: Mouse pressed left at (409, 539)
Screenshot: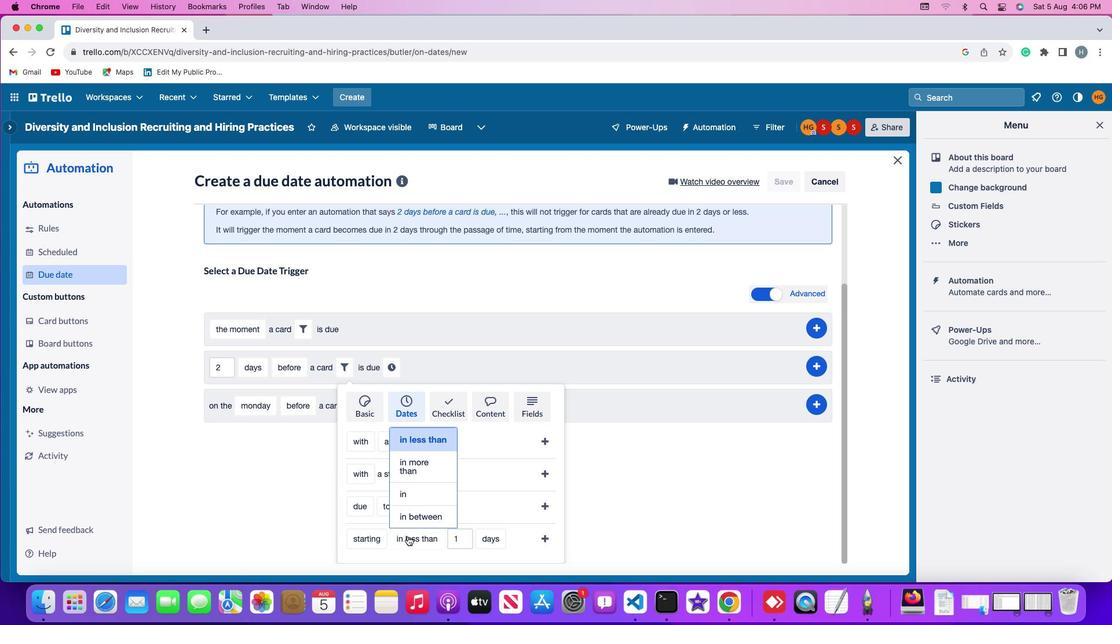 
Action: Mouse moved to (432, 437)
Screenshot: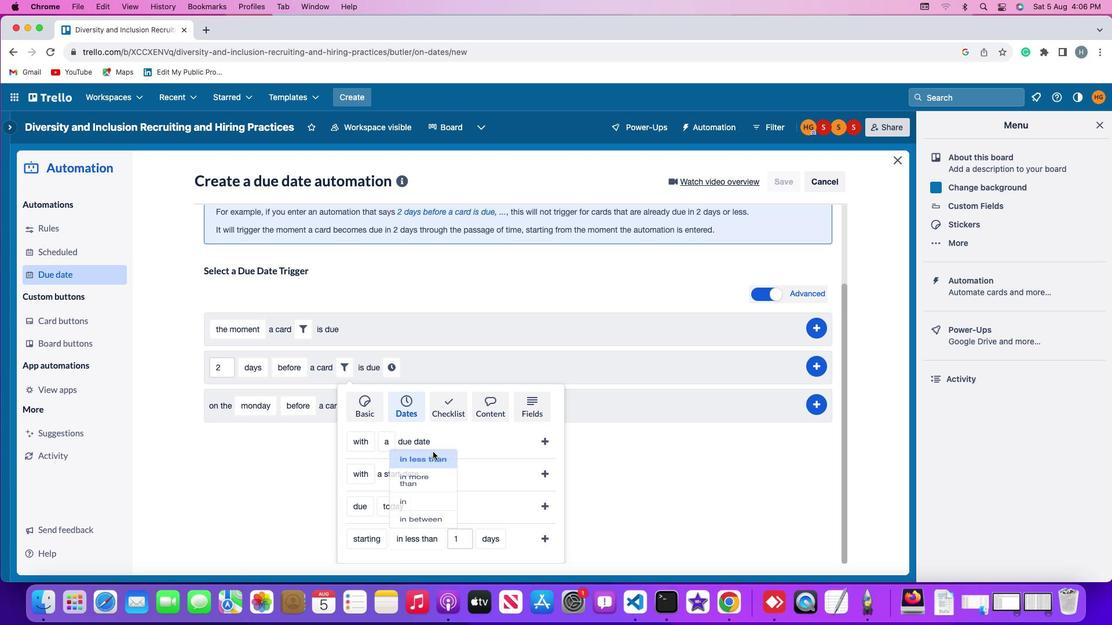 
Action: Mouse pressed left at (432, 437)
Screenshot: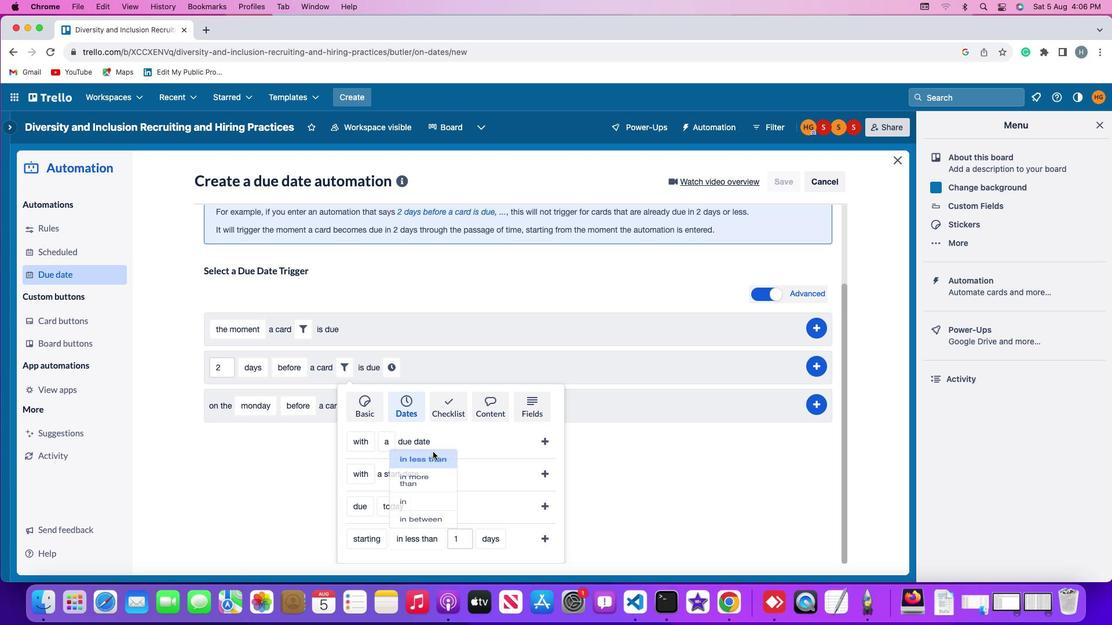 
Action: Mouse moved to (466, 539)
Screenshot: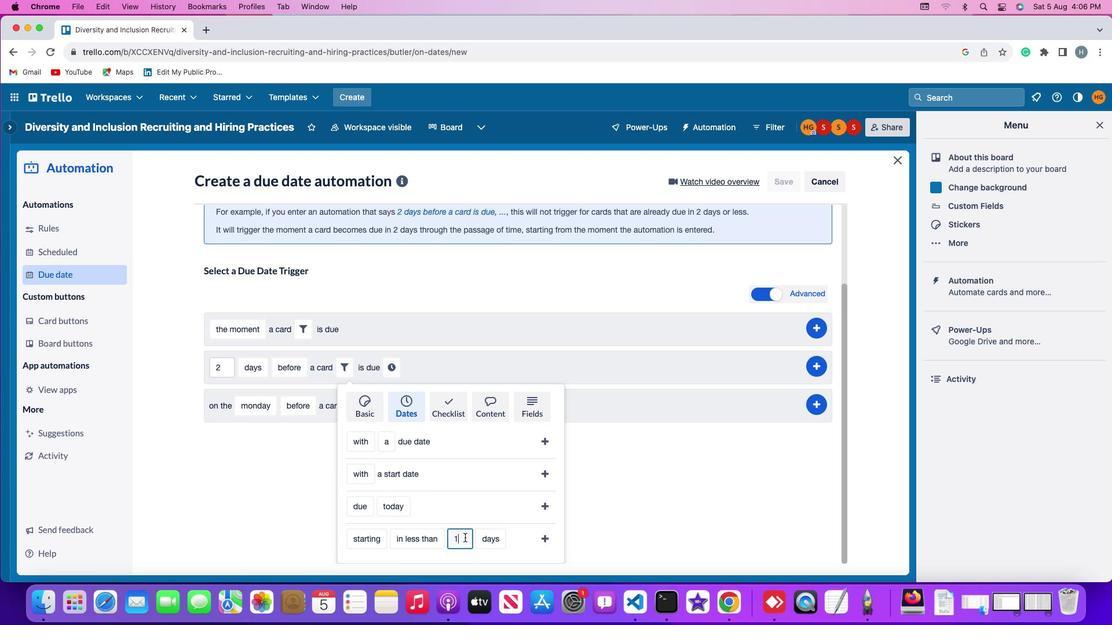 
Action: Mouse pressed left at (466, 539)
Screenshot: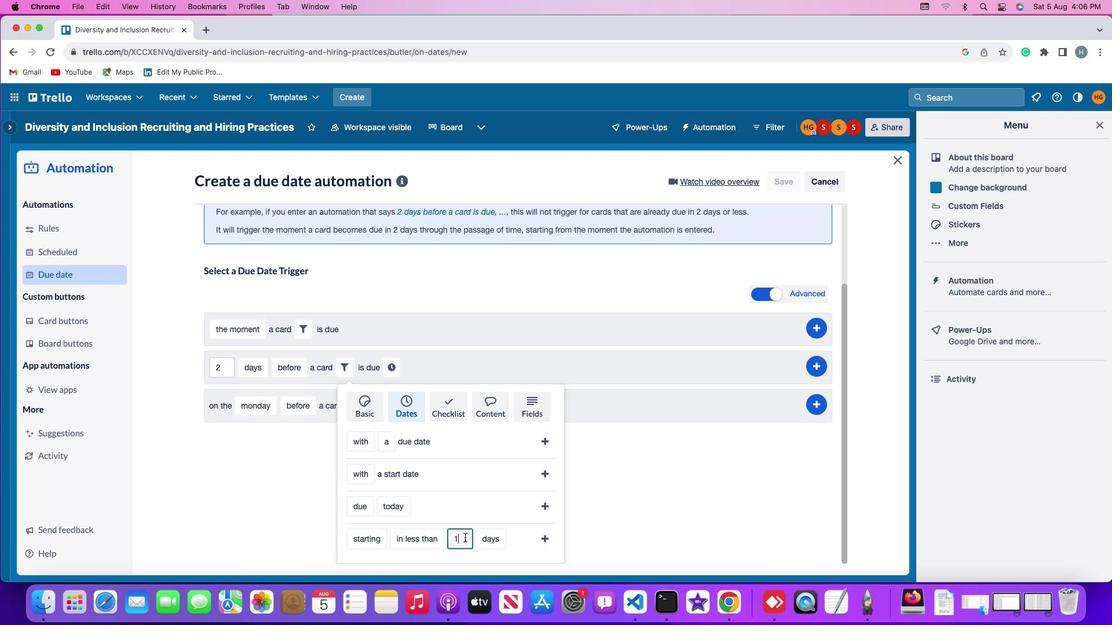 
Action: Mouse moved to (467, 538)
Screenshot: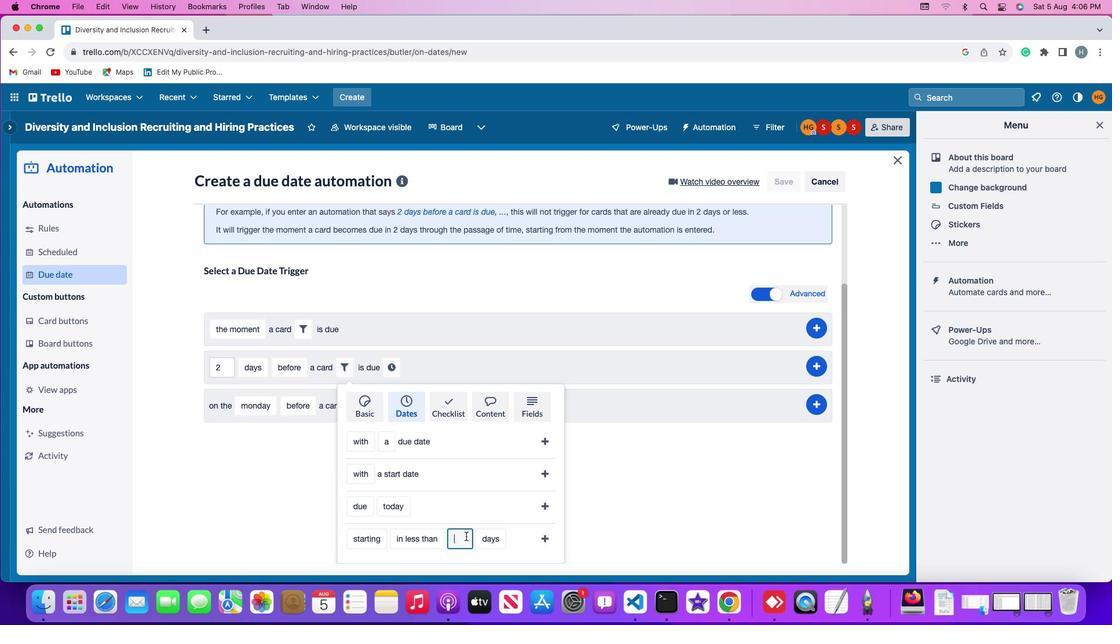 
Action: Key pressed Key.backspace
Screenshot: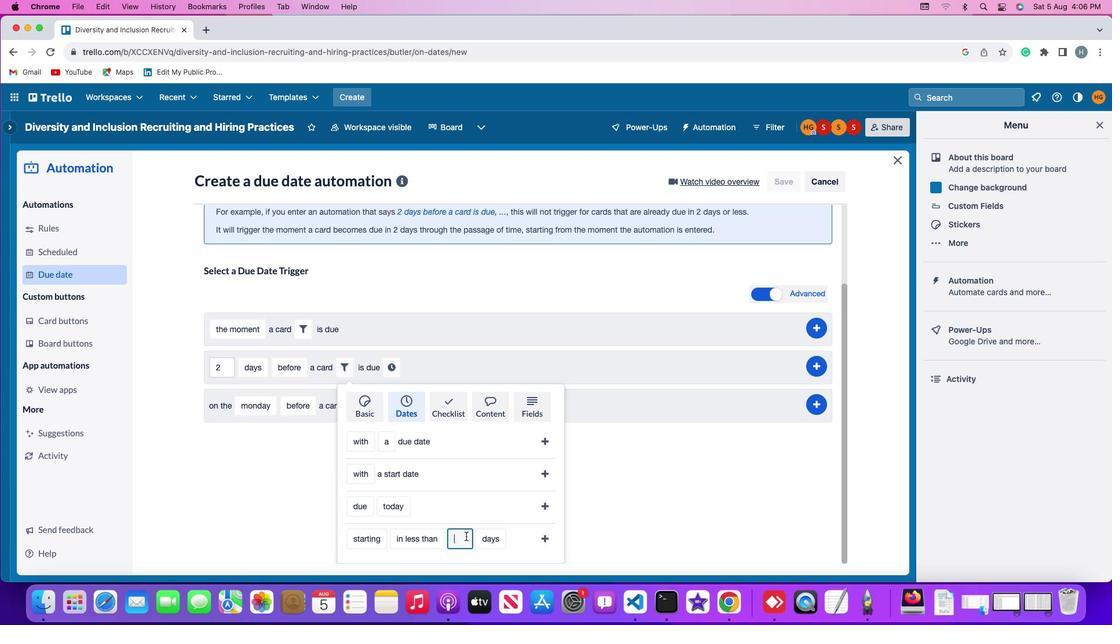 
Action: Mouse moved to (467, 538)
Screenshot: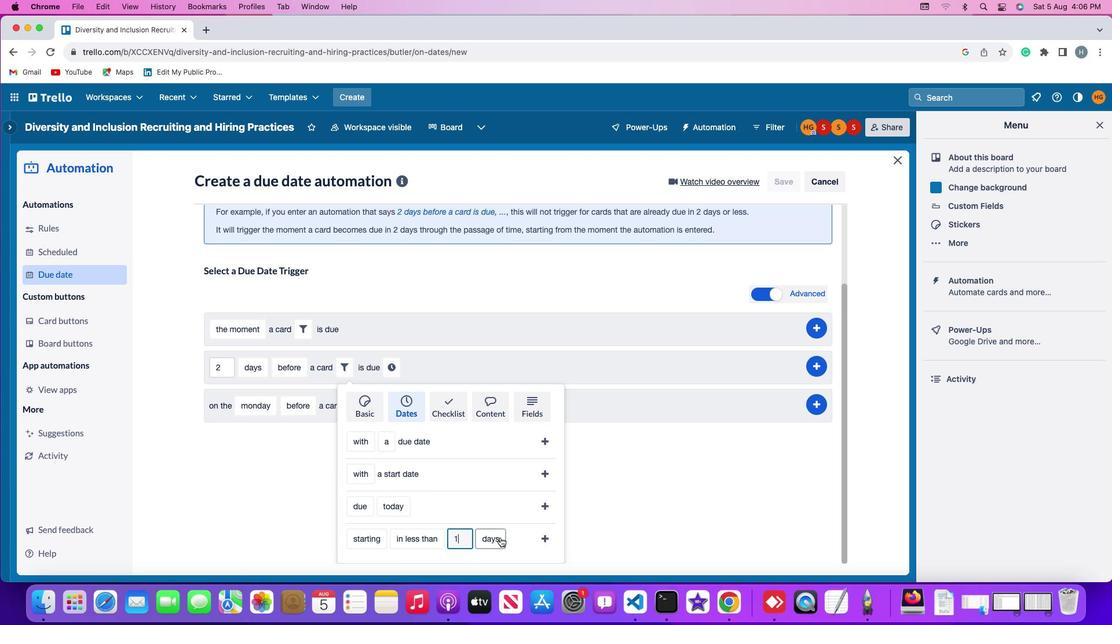 
Action: Key pressed '1'
Screenshot: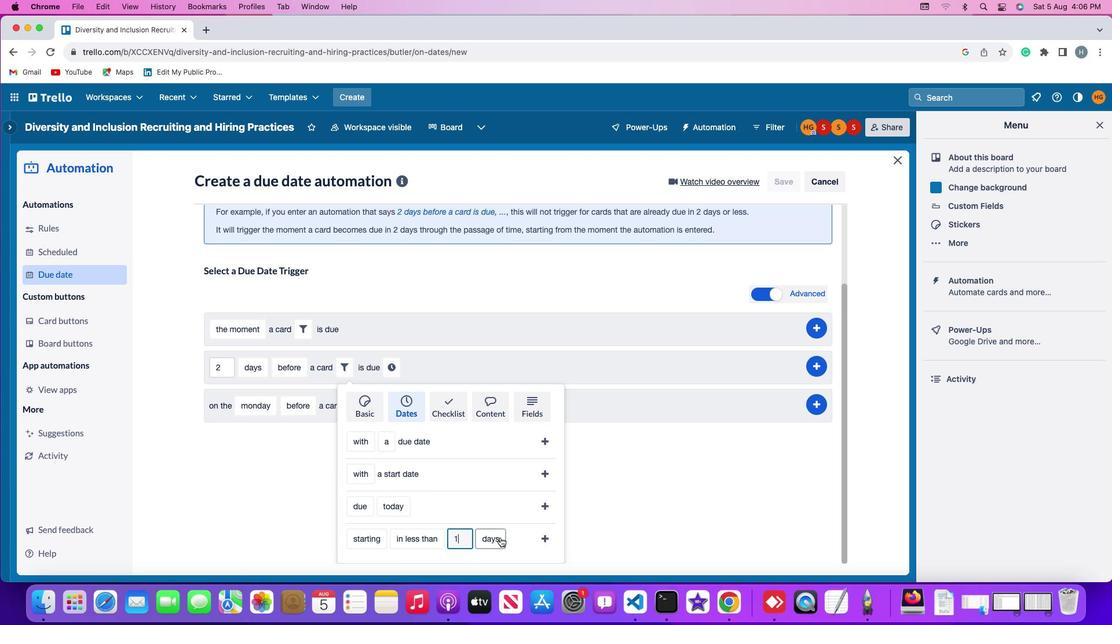 
Action: Mouse moved to (503, 539)
Screenshot: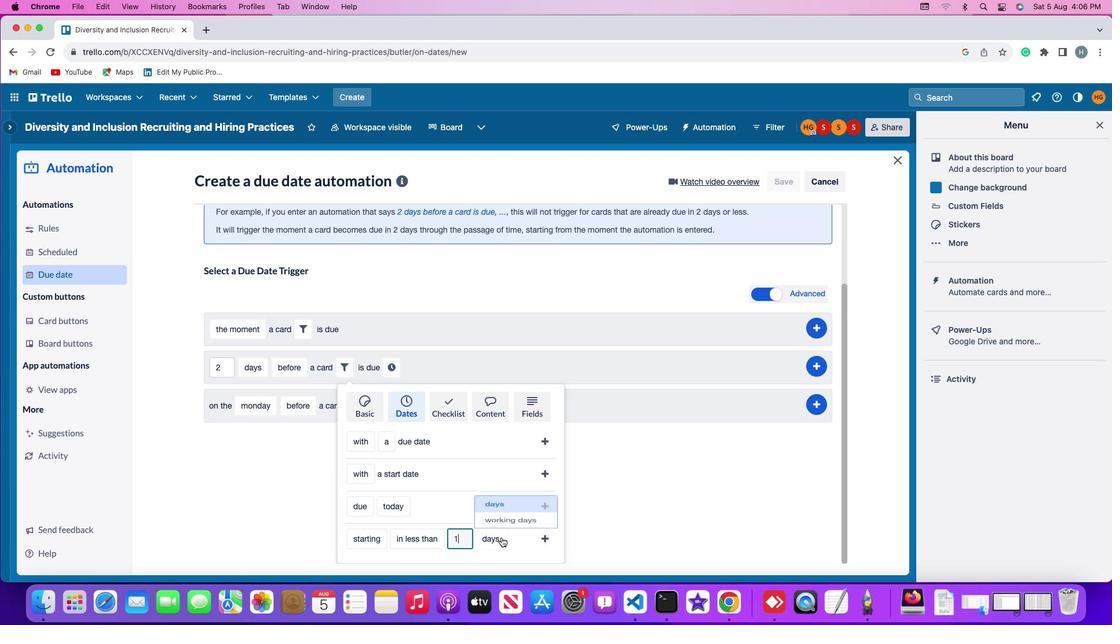 
Action: Mouse pressed left at (503, 539)
Screenshot: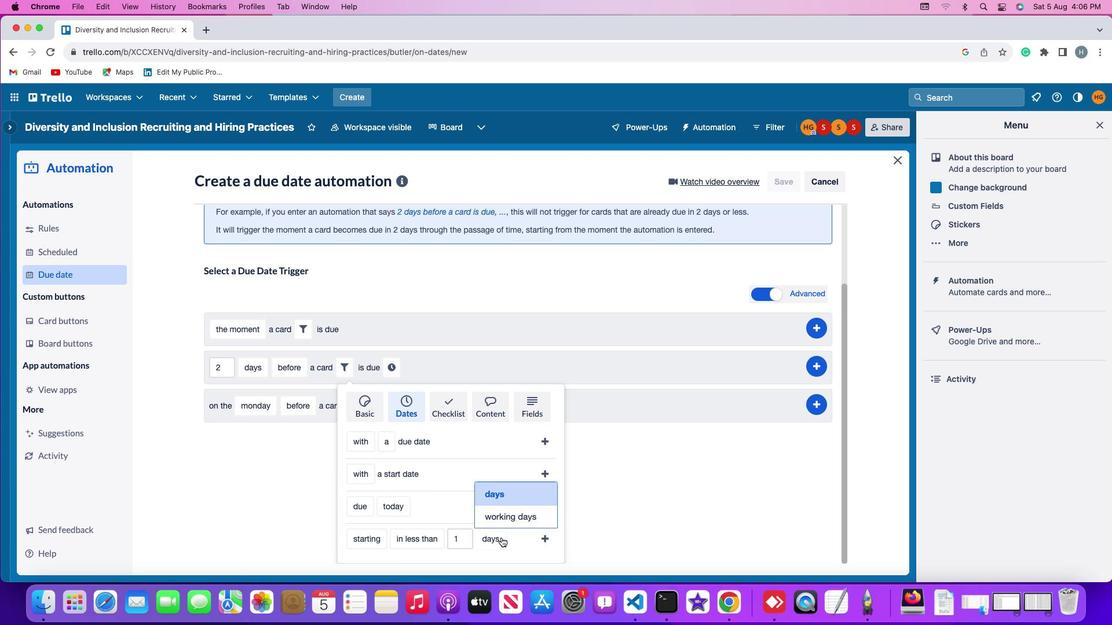 
Action: Mouse moved to (513, 493)
Screenshot: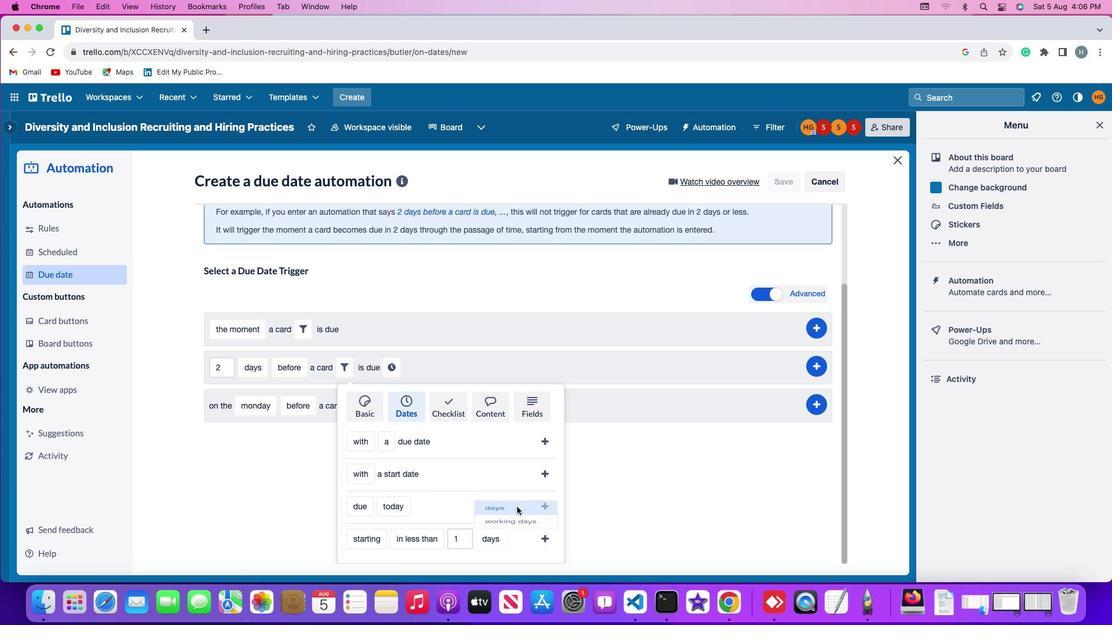 
Action: Mouse pressed left at (513, 493)
Screenshot: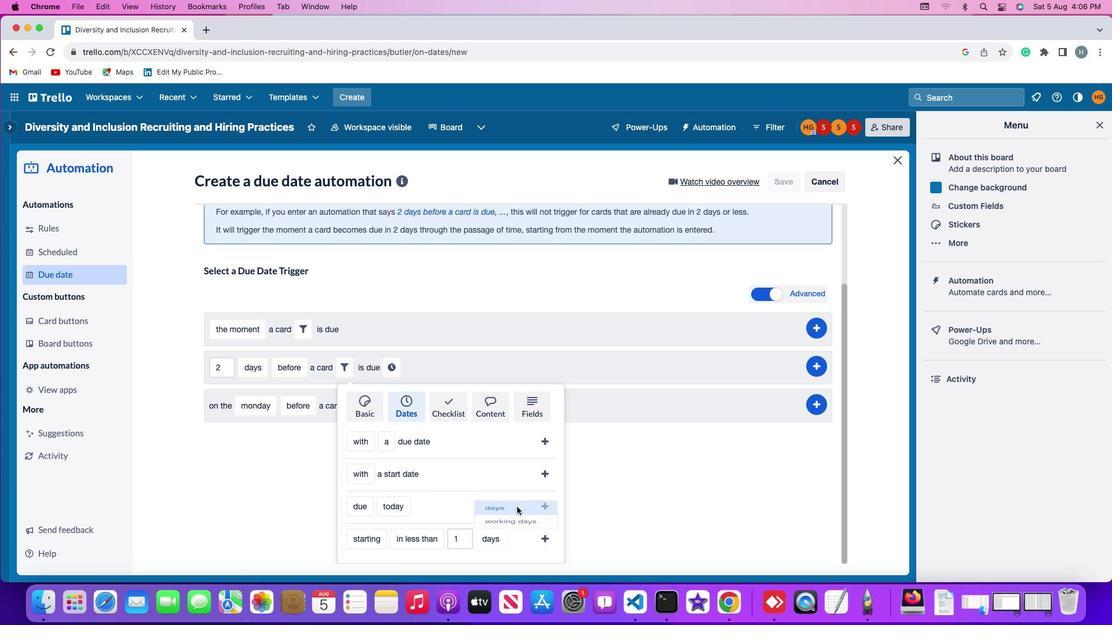 
Action: Mouse moved to (547, 538)
Screenshot: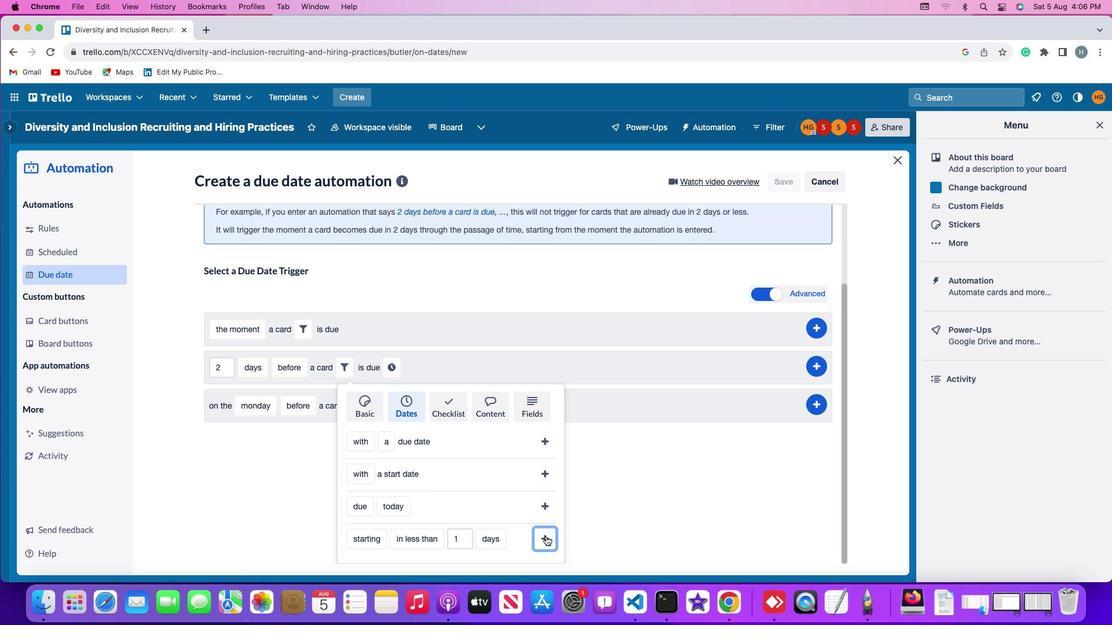 
Action: Mouse pressed left at (547, 538)
Screenshot: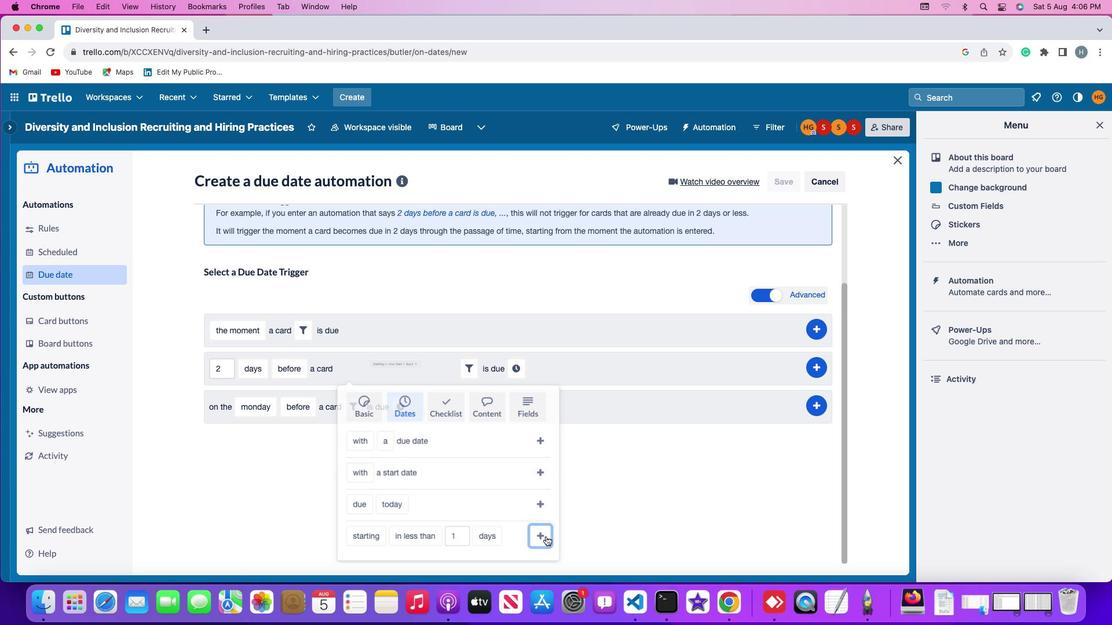 
Action: Mouse moved to (520, 462)
Screenshot: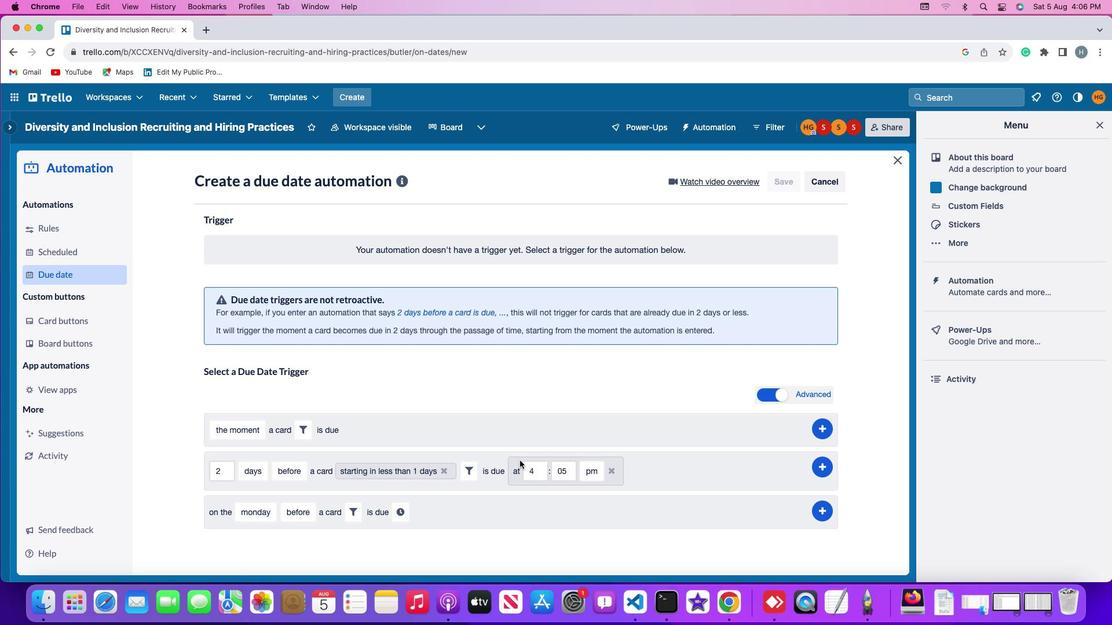 
Action: Mouse pressed left at (520, 462)
Screenshot: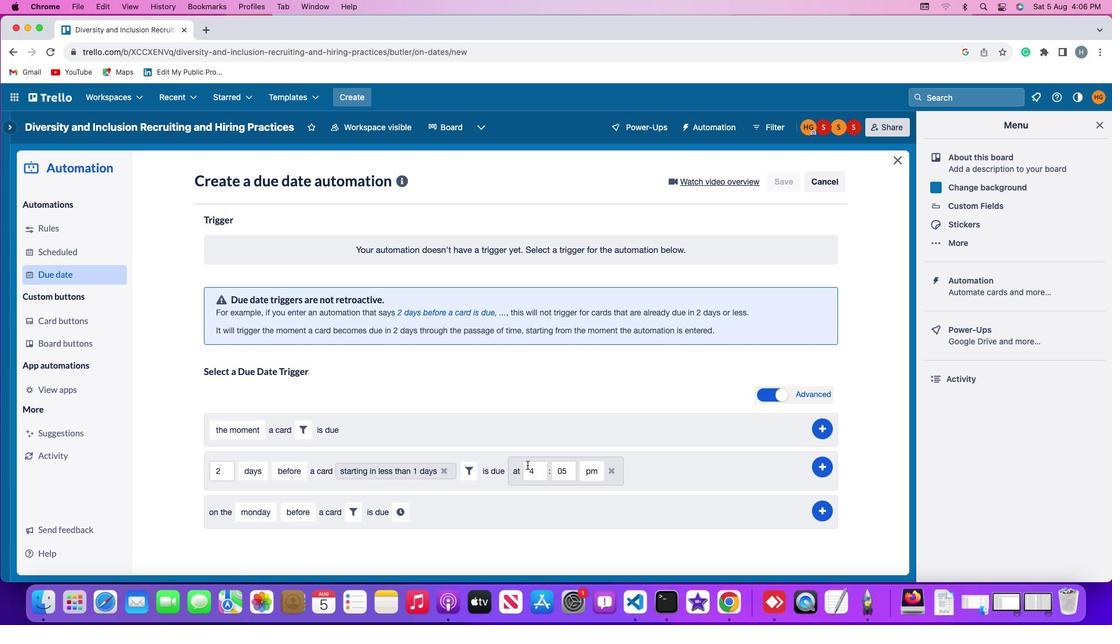 
Action: Mouse moved to (539, 470)
Screenshot: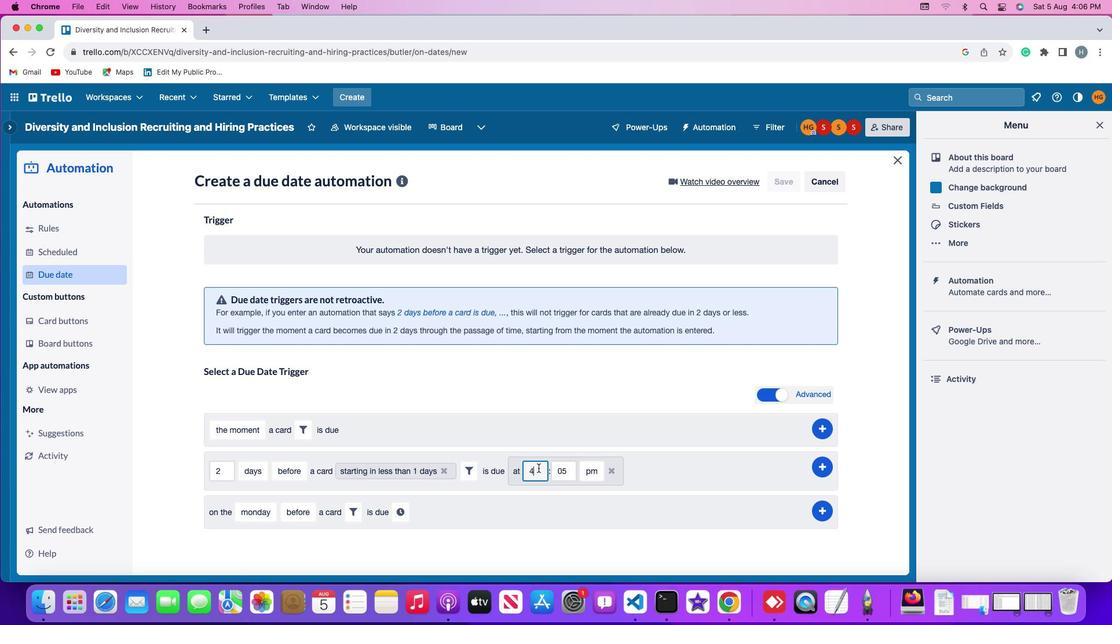 
Action: Mouse pressed left at (539, 470)
Screenshot: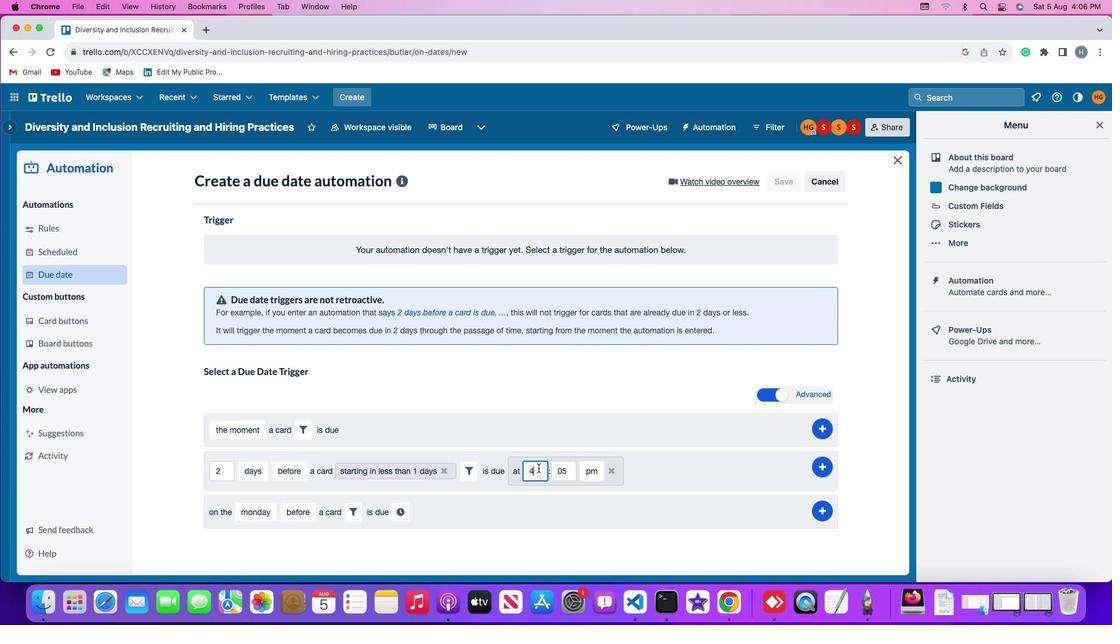 
Action: Key pressed Key.backspace
Screenshot: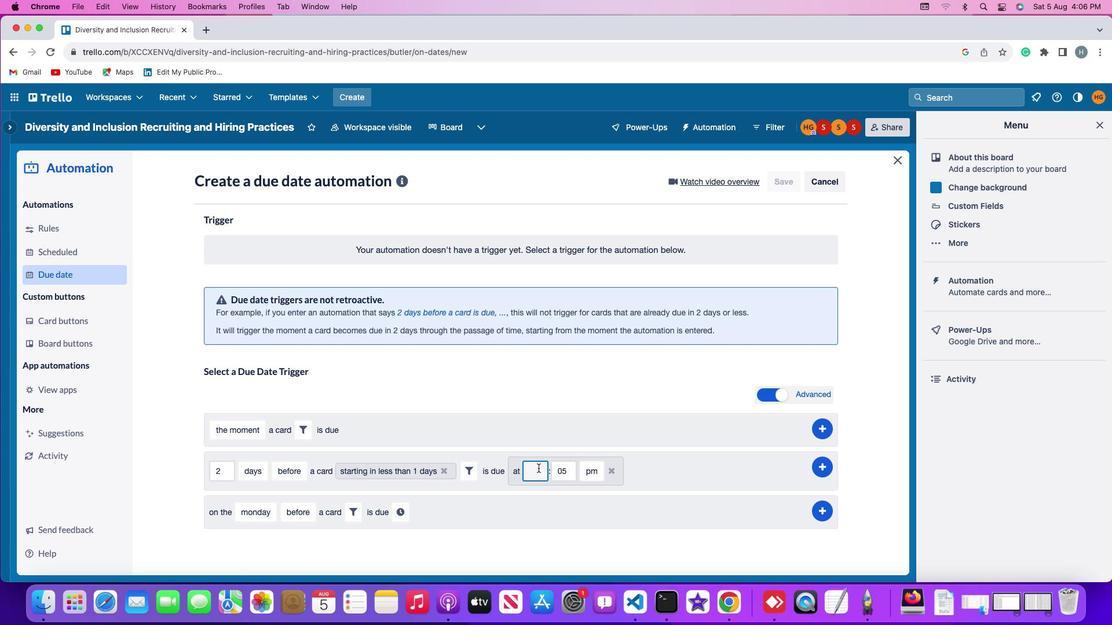 
Action: Mouse moved to (540, 470)
Screenshot: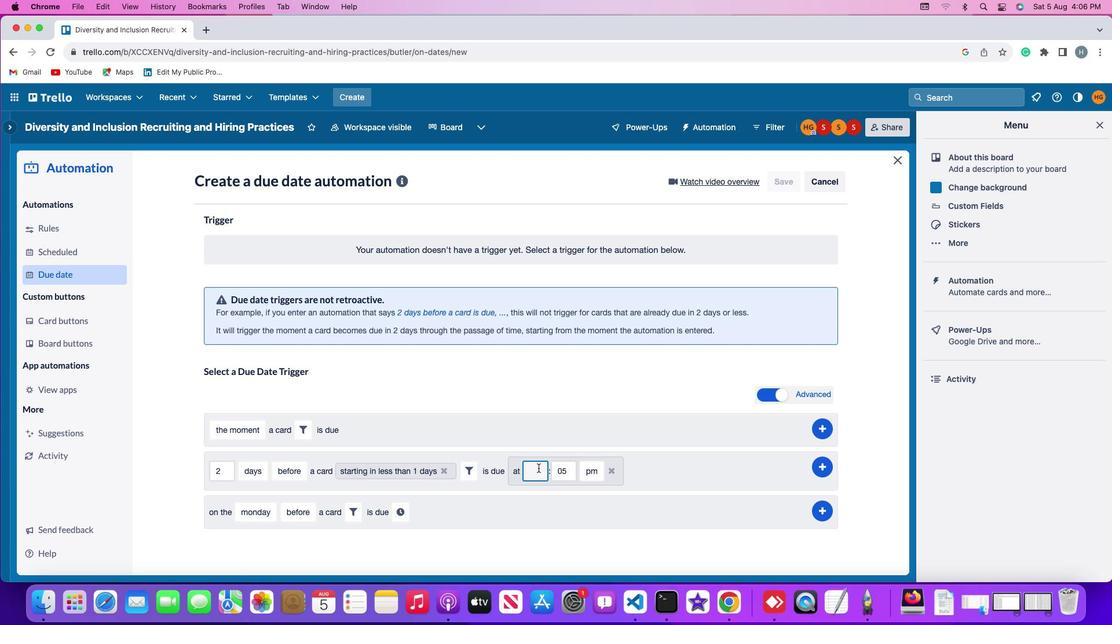 
Action: Key pressed '1''1'
Screenshot: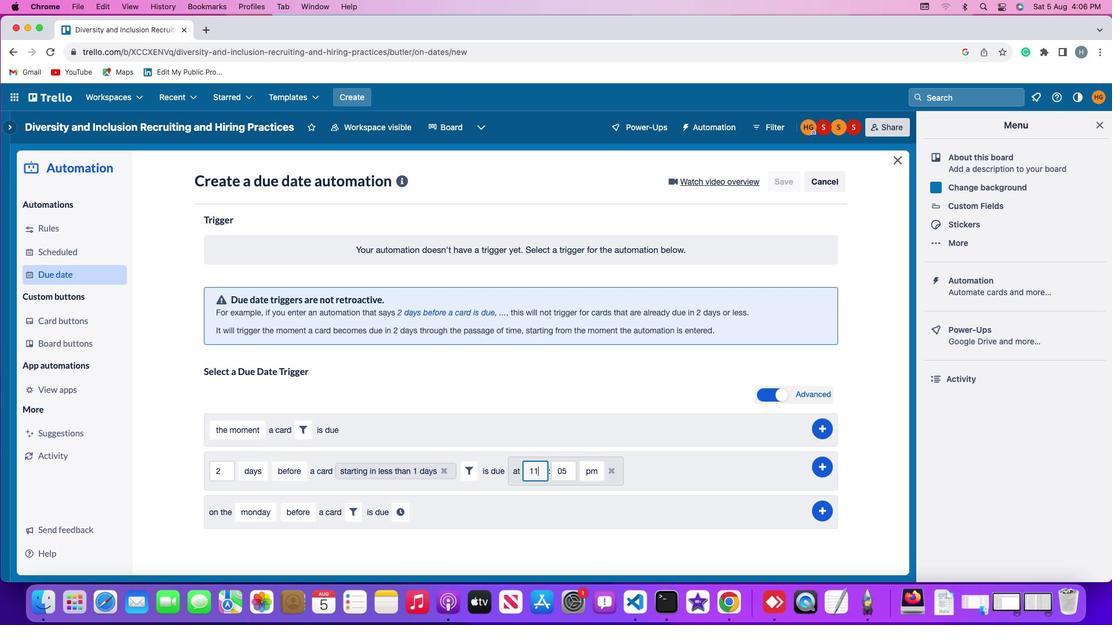 
Action: Mouse moved to (570, 470)
Screenshot: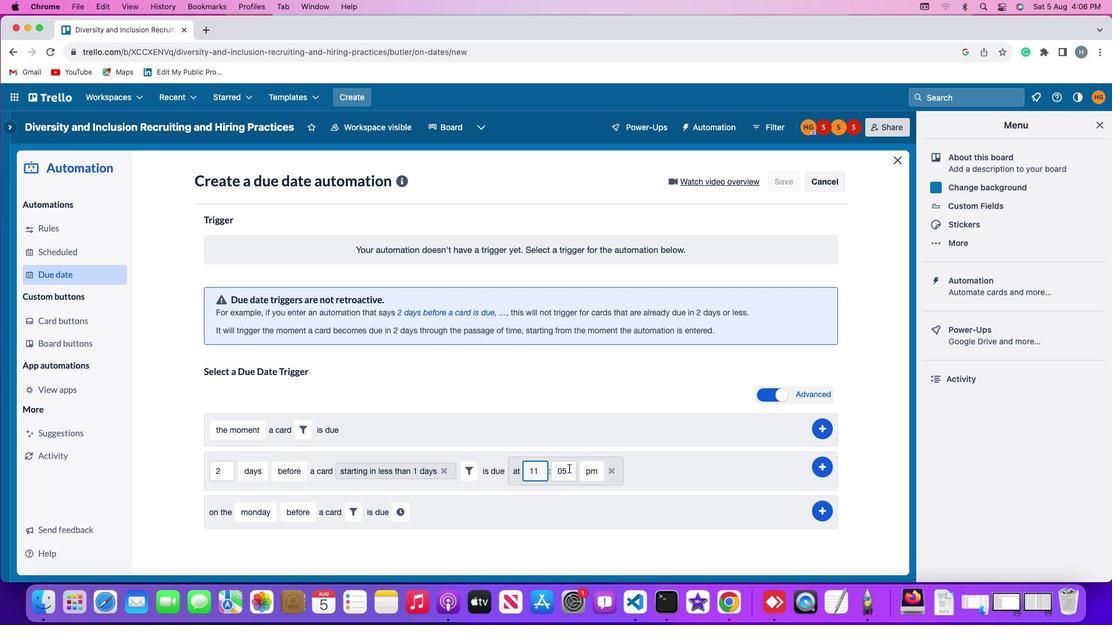 
Action: Mouse pressed left at (570, 470)
Screenshot: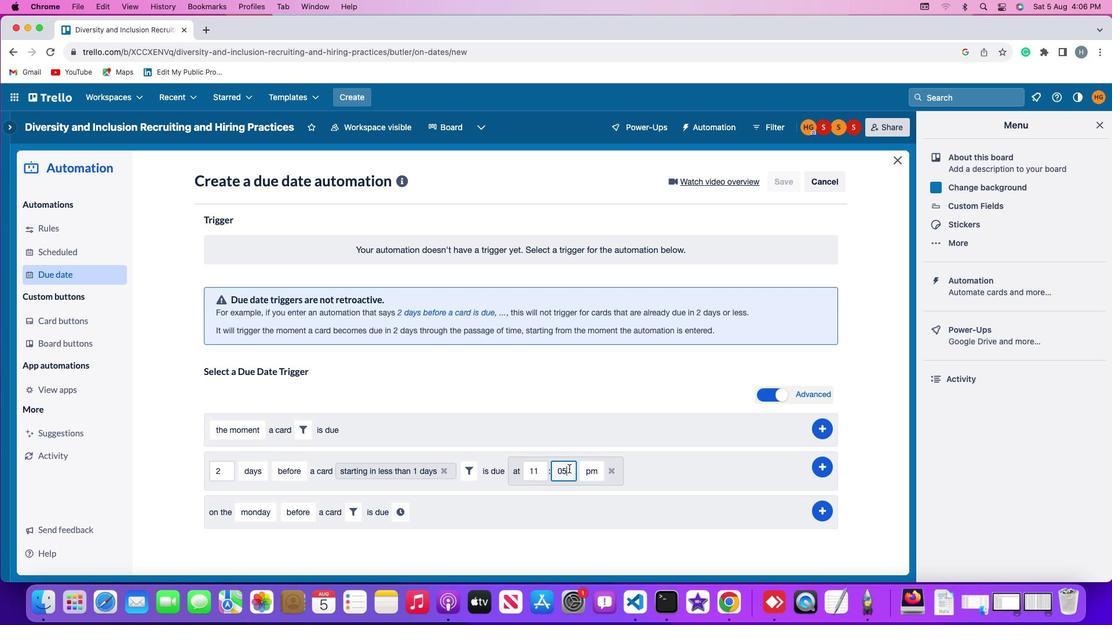 
Action: Key pressed Key.backspaceKey.backspace'0''0'
Screenshot: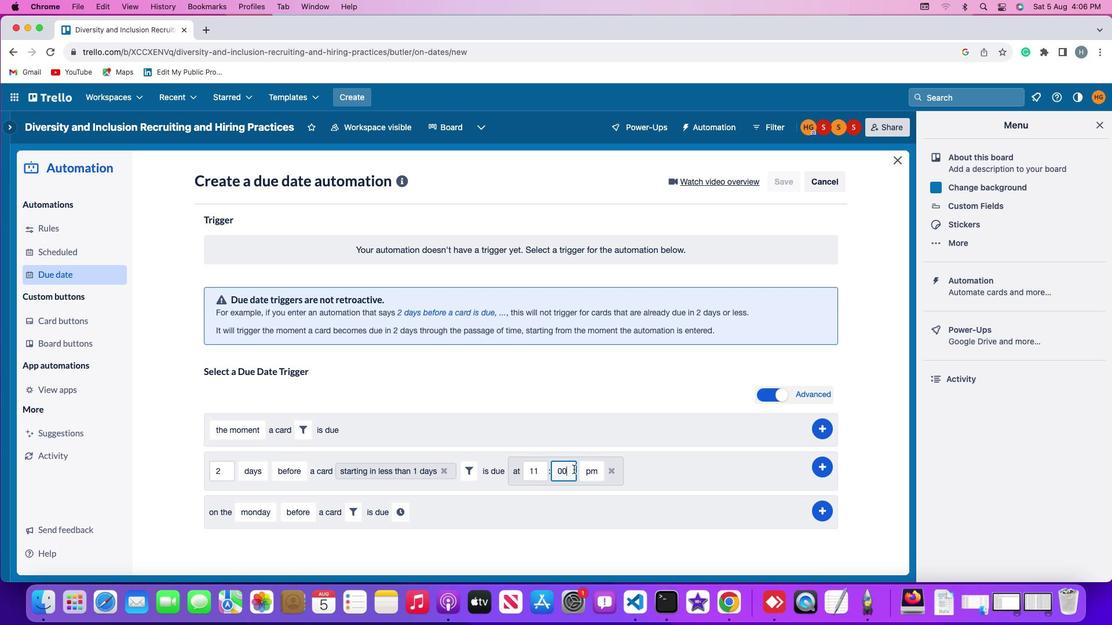 
Action: Mouse moved to (601, 472)
Screenshot: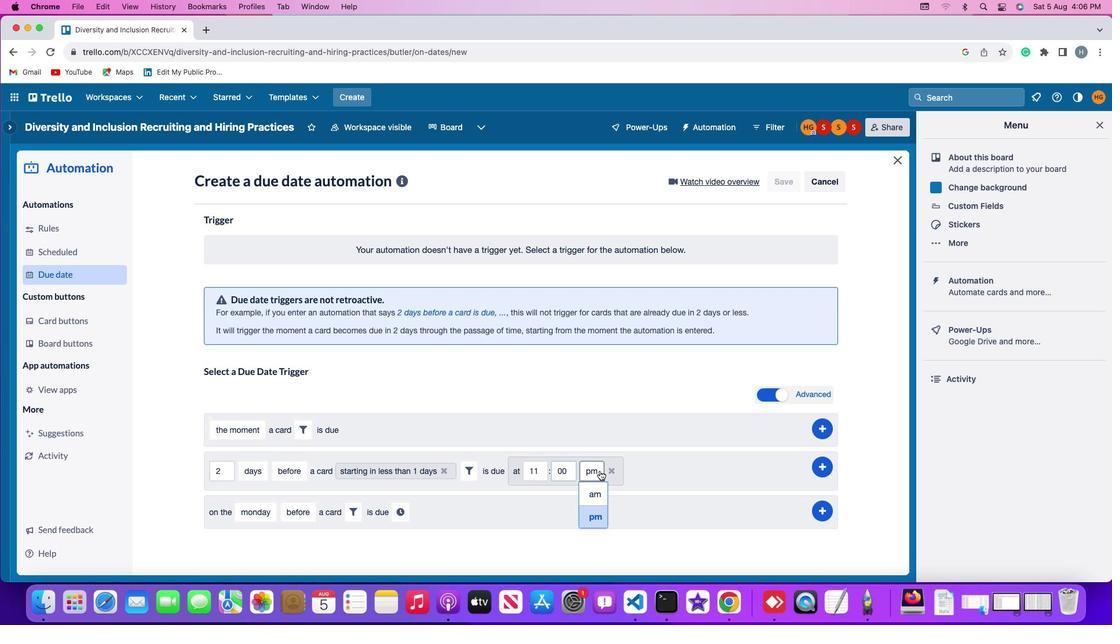 
Action: Mouse pressed left at (601, 472)
Screenshot: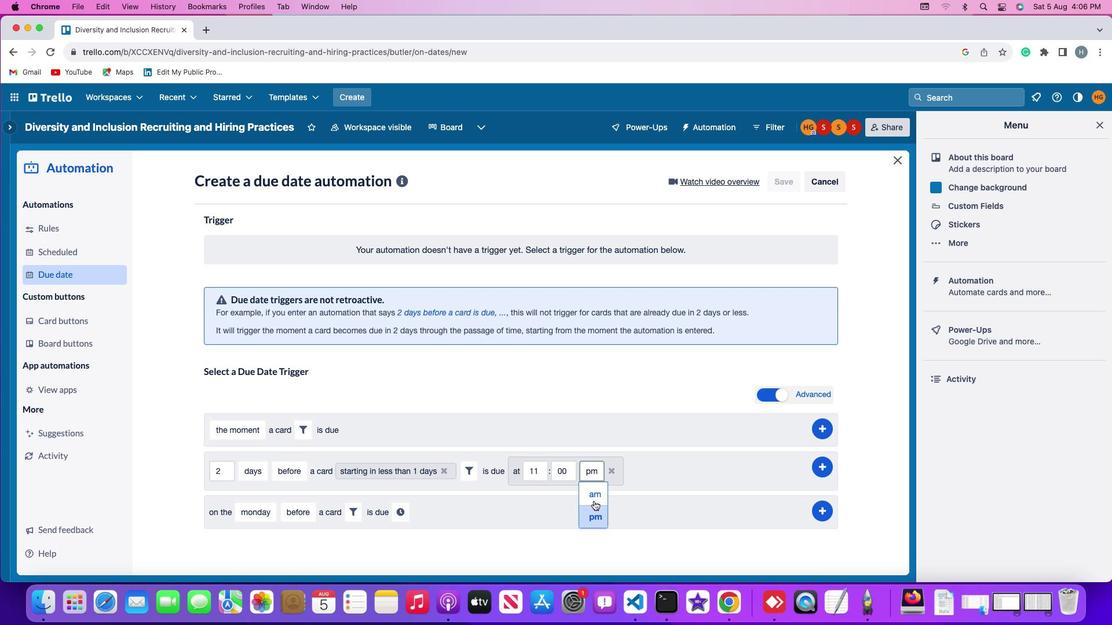 
Action: Mouse moved to (595, 503)
Screenshot: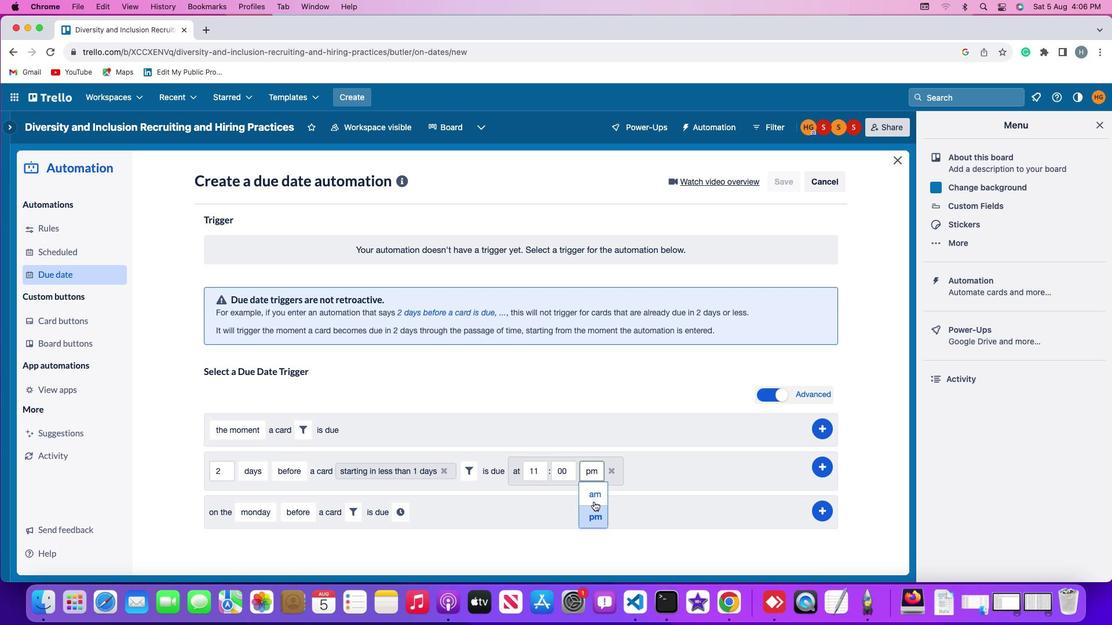 
Action: Mouse pressed left at (595, 503)
Screenshot: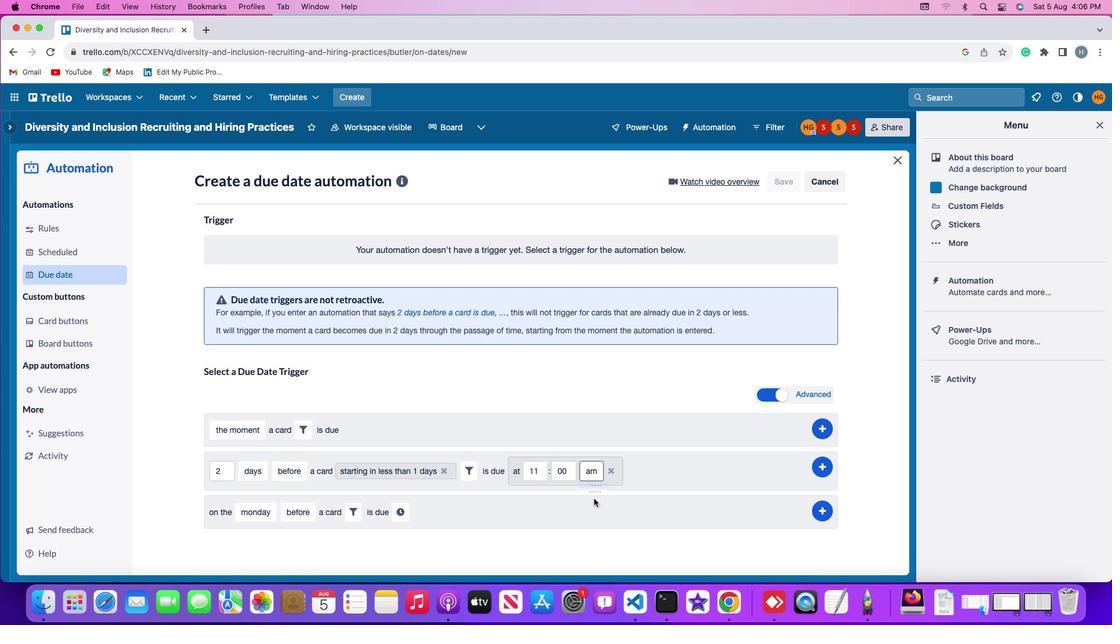 
Action: Mouse moved to (821, 465)
Screenshot: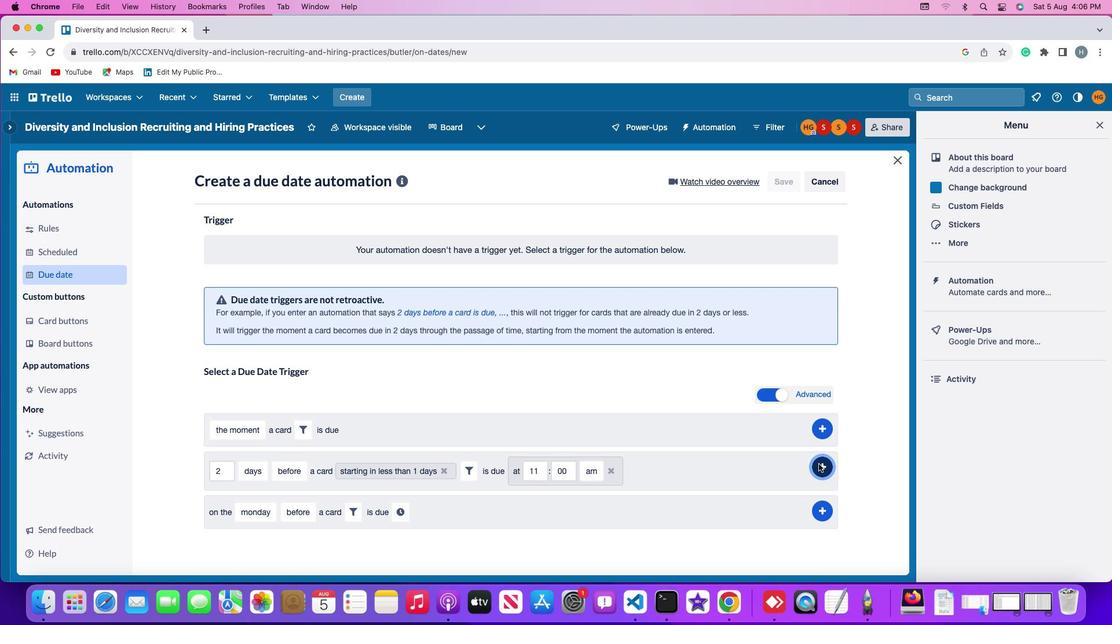 
Action: Mouse pressed left at (821, 465)
Screenshot: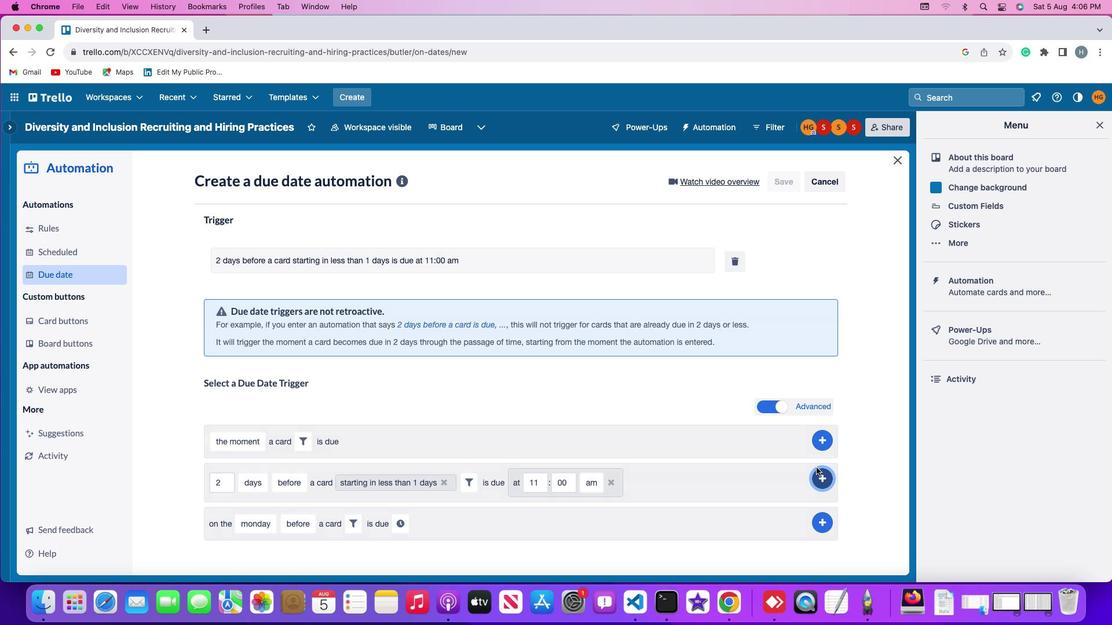 
Action: Mouse moved to (869, 340)
Screenshot: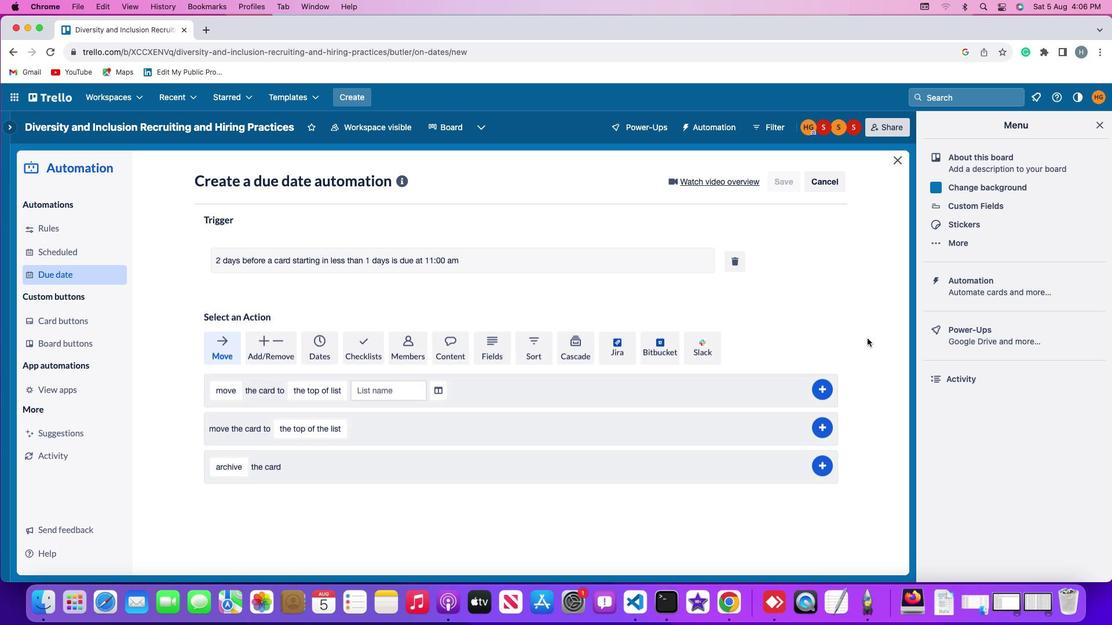 
